 Task: Look for space in Riehen, Switzerland from 4th June, 2023 to 8th June, 2023 for 2 adults in price range Rs.8000 to Rs.16000. Place can be private room with 1  bedroom having 1 bed and 1 bathroom. Property type can be house, flat, guest house, hotel. Booking option can be shelf check-in. Required host language is English.
Action: Mouse moved to (385, 87)
Screenshot: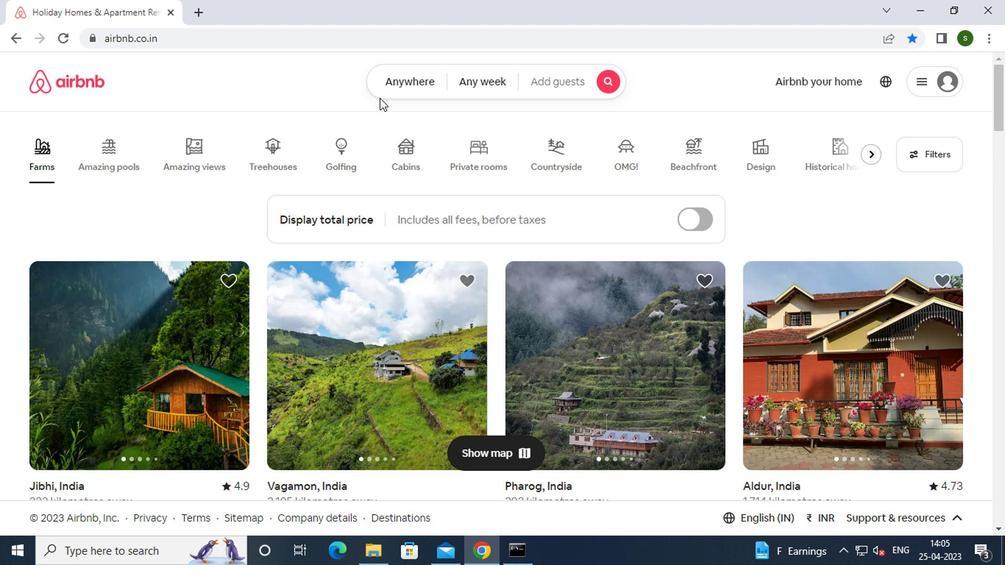 
Action: Mouse pressed left at (385, 87)
Screenshot: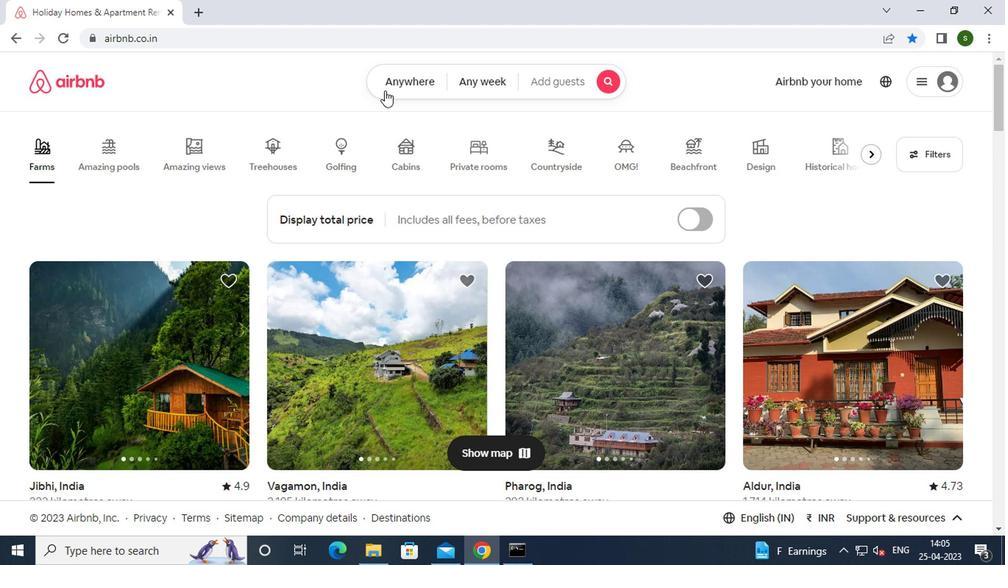 
Action: Mouse moved to (269, 144)
Screenshot: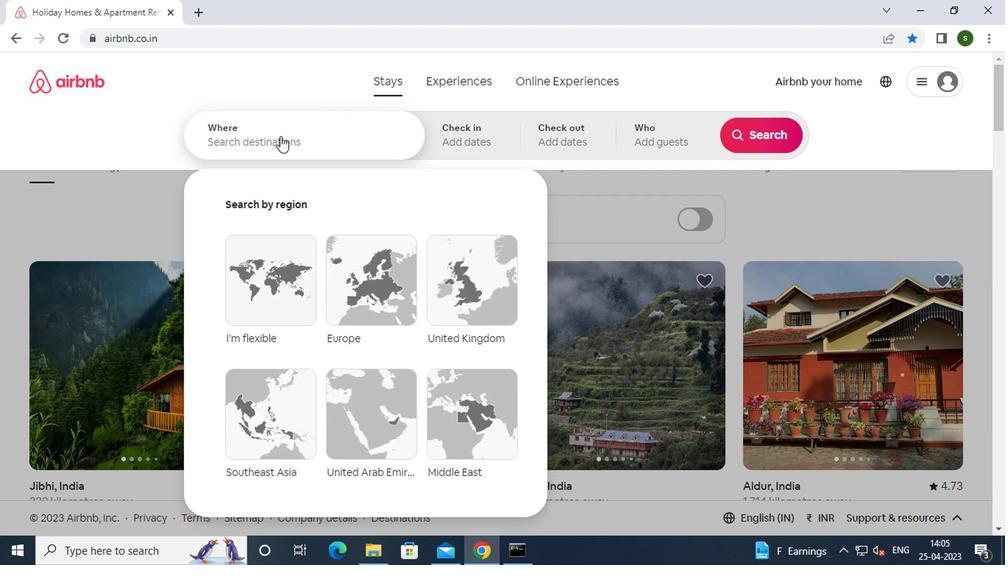 
Action: Mouse pressed left at (269, 144)
Screenshot: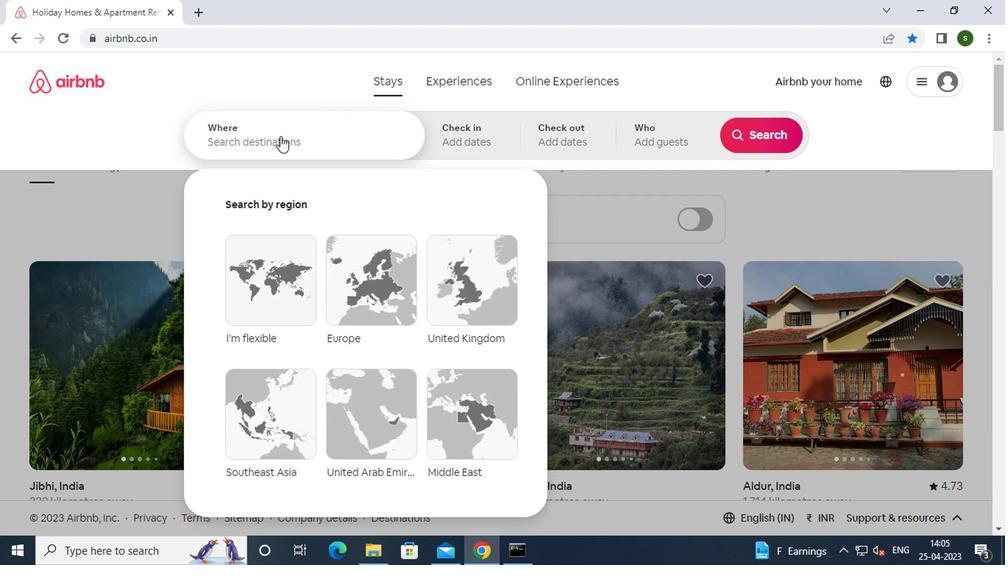 
Action: Key pressed r<Key.caps_lock>iehen,<Key.space><Key.caps_lock>s<Key.caps_lock>witzer
Screenshot: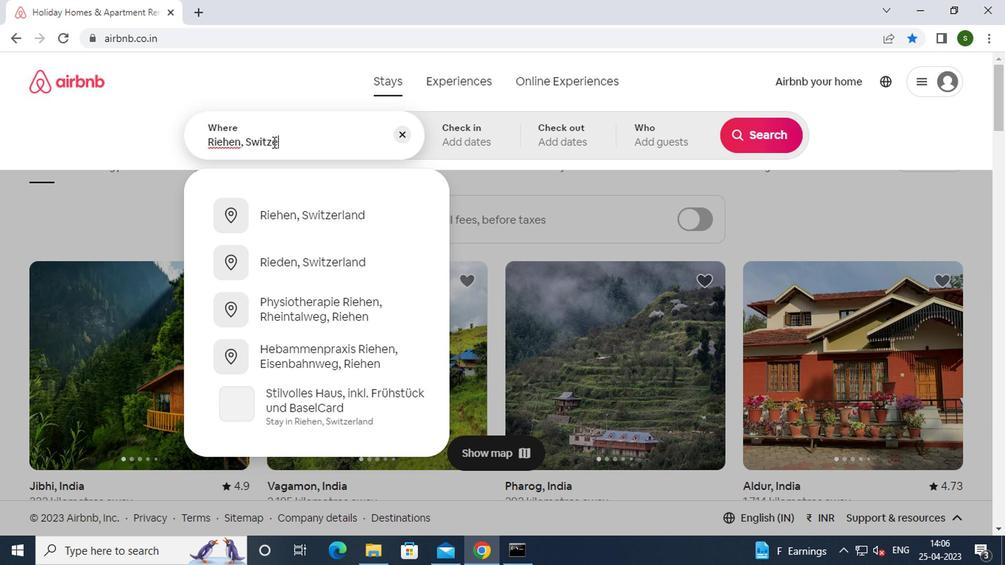 
Action: Mouse moved to (285, 213)
Screenshot: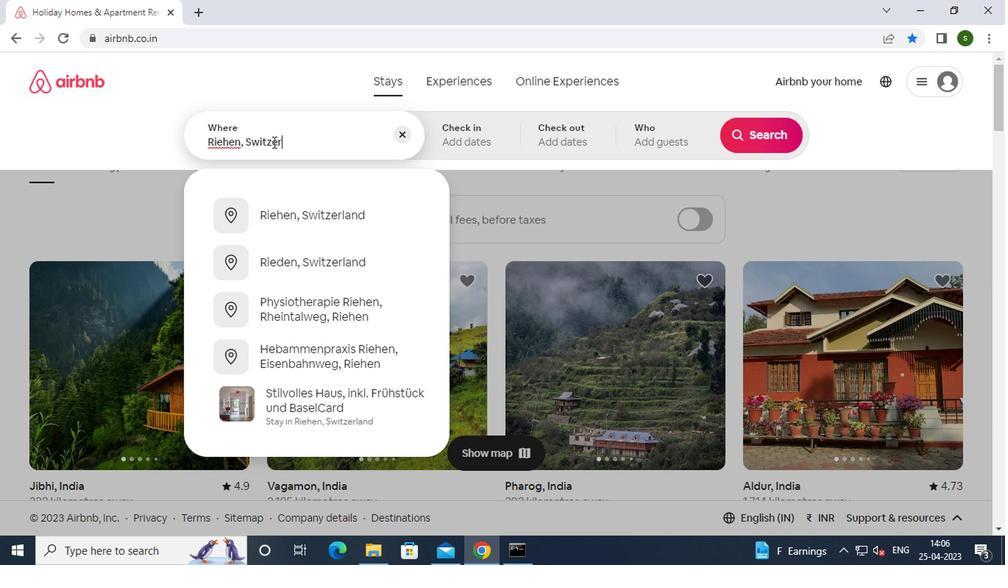 
Action: Mouse pressed left at (285, 213)
Screenshot: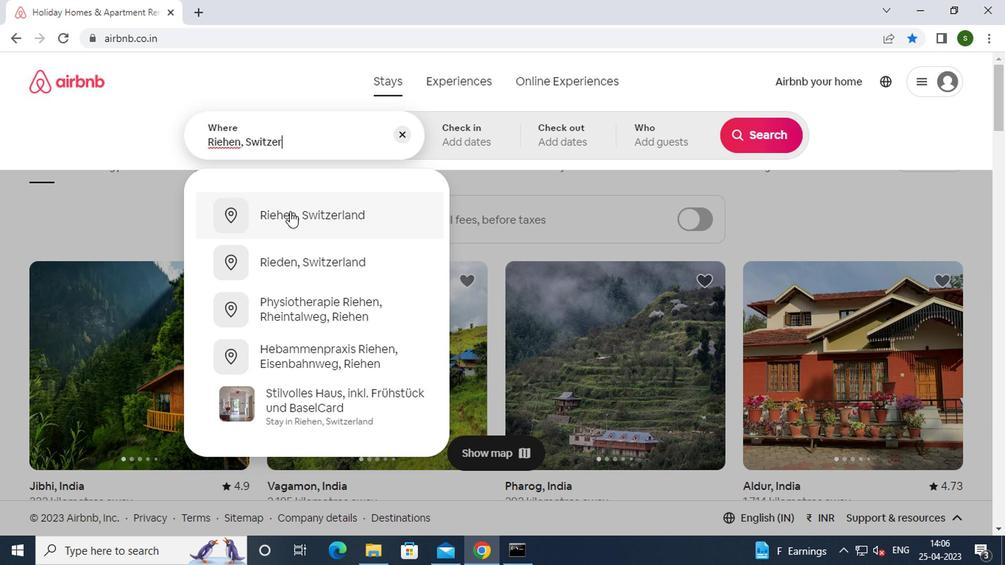 
Action: Mouse moved to (746, 251)
Screenshot: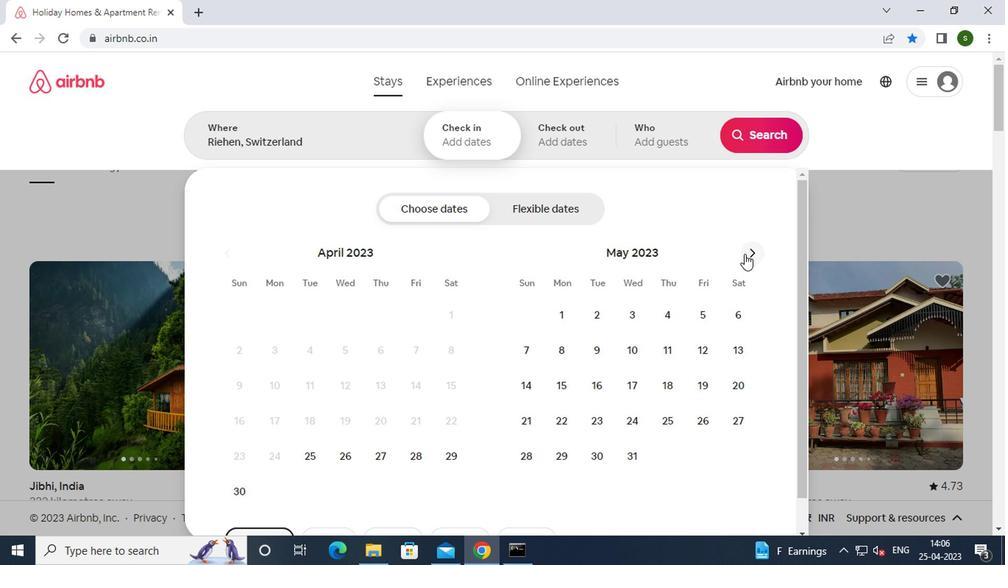 
Action: Mouse pressed left at (746, 251)
Screenshot: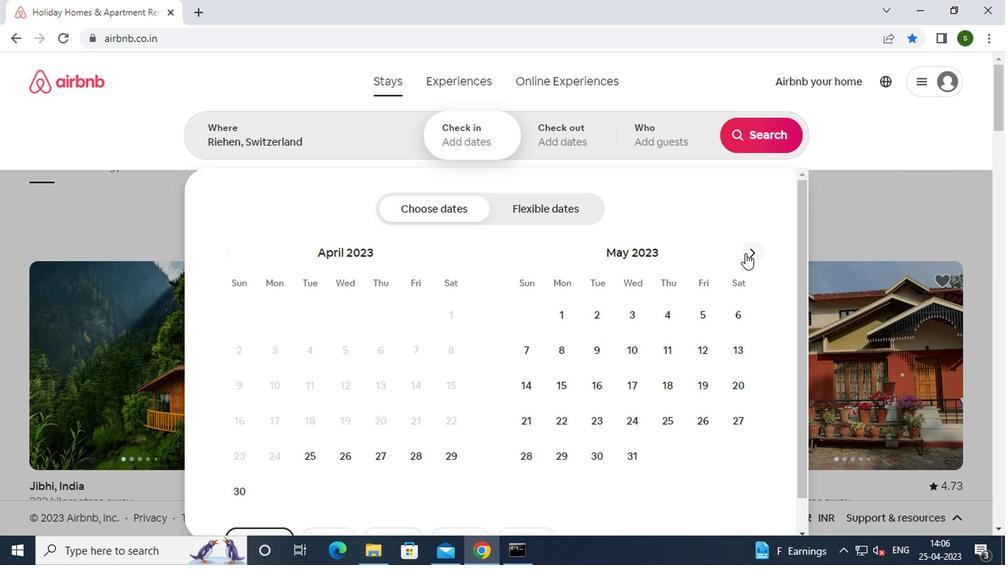 
Action: Mouse moved to (520, 346)
Screenshot: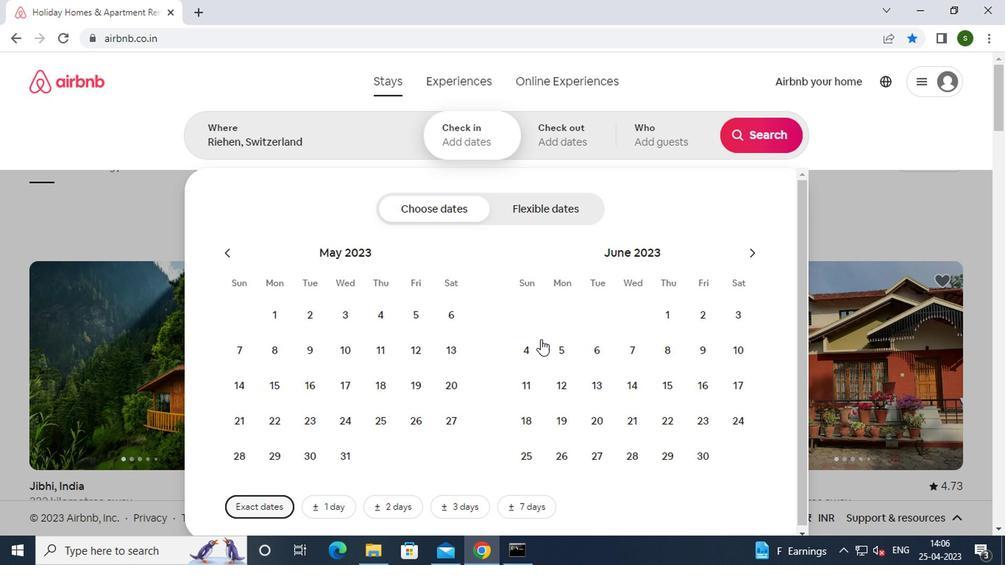
Action: Mouse pressed left at (520, 346)
Screenshot: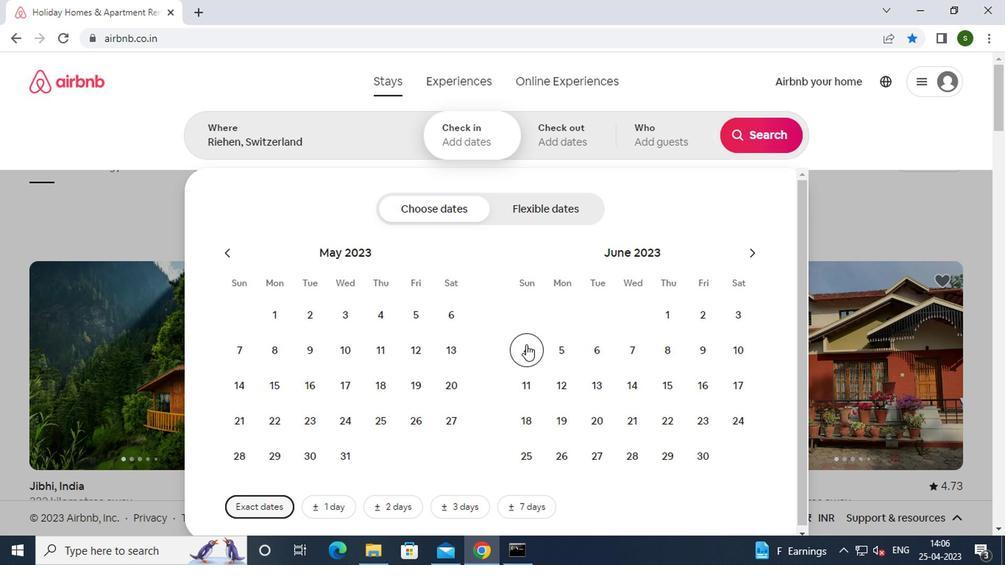 
Action: Mouse moved to (661, 355)
Screenshot: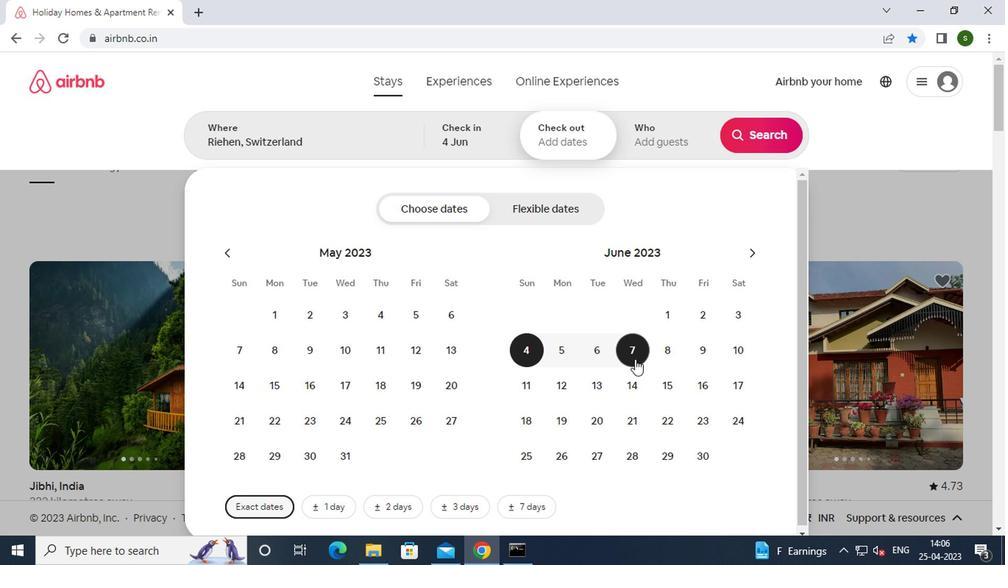 
Action: Mouse pressed left at (661, 355)
Screenshot: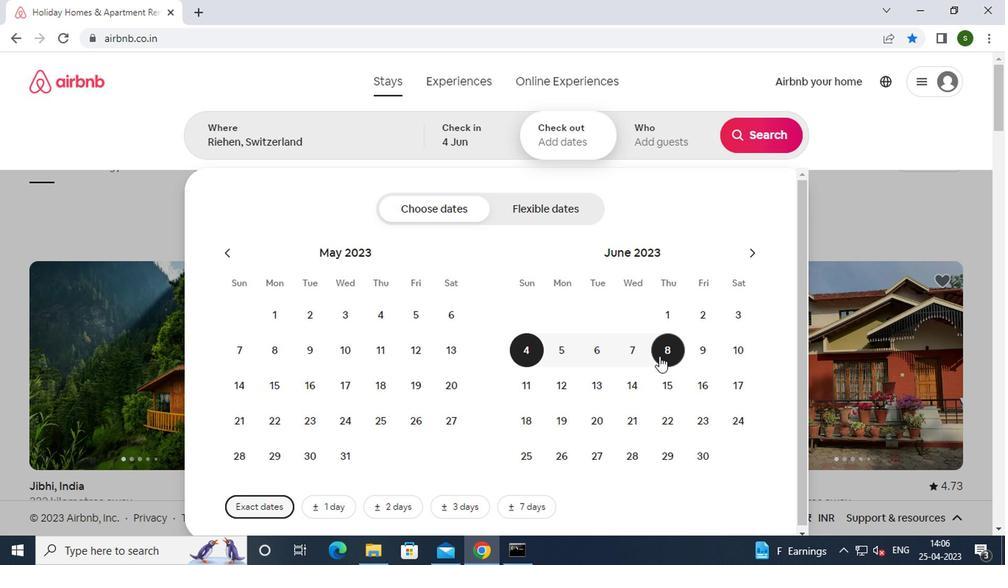 
Action: Mouse moved to (665, 141)
Screenshot: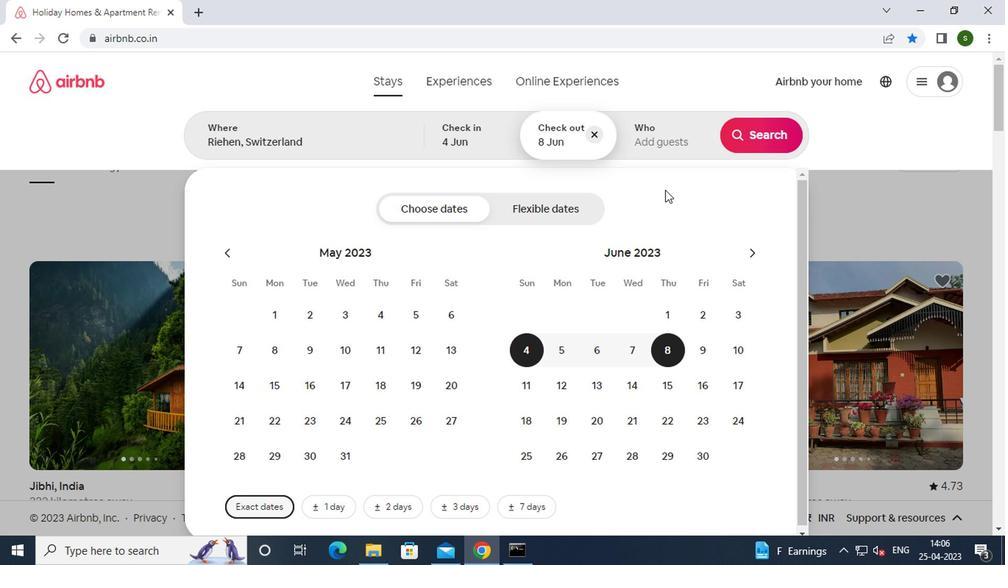 
Action: Mouse pressed left at (665, 141)
Screenshot: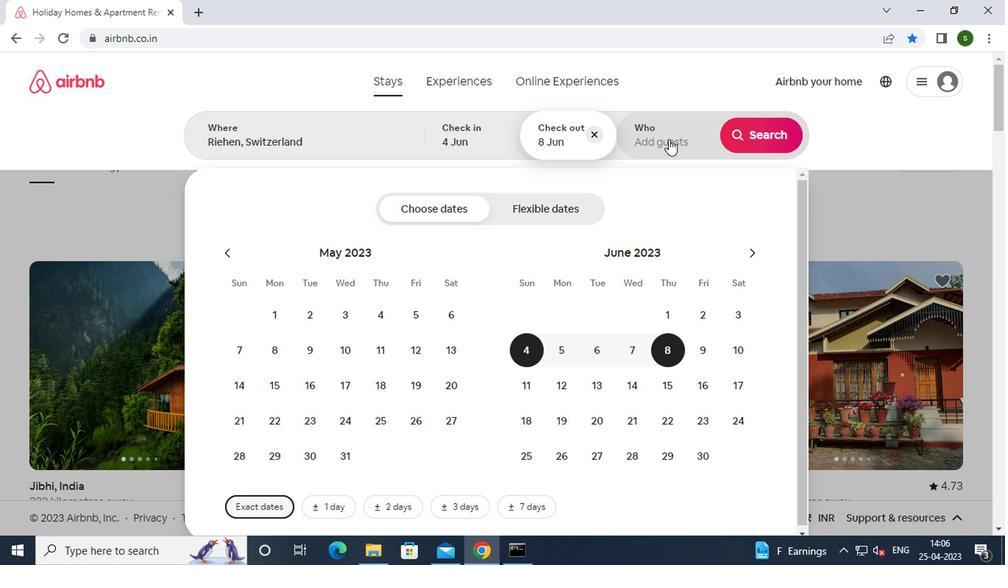 
Action: Mouse moved to (755, 220)
Screenshot: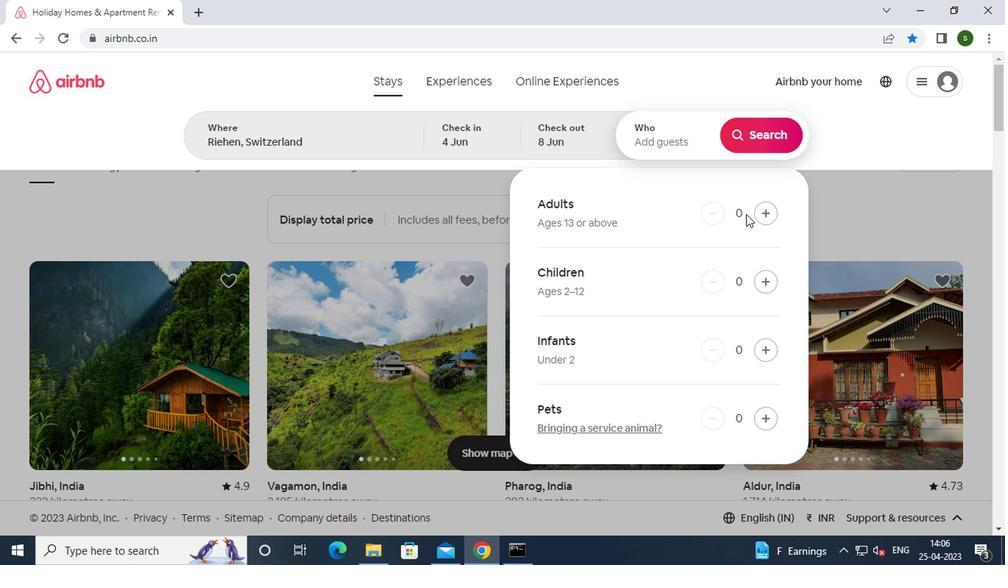 
Action: Mouse pressed left at (755, 220)
Screenshot: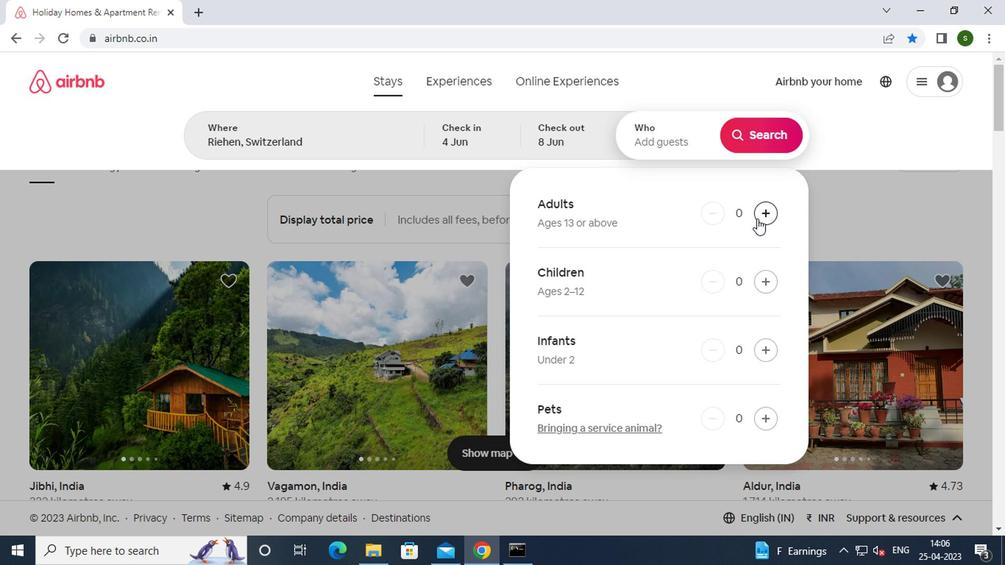 
Action: Mouse pressed left at (755, 220)
Screenshot: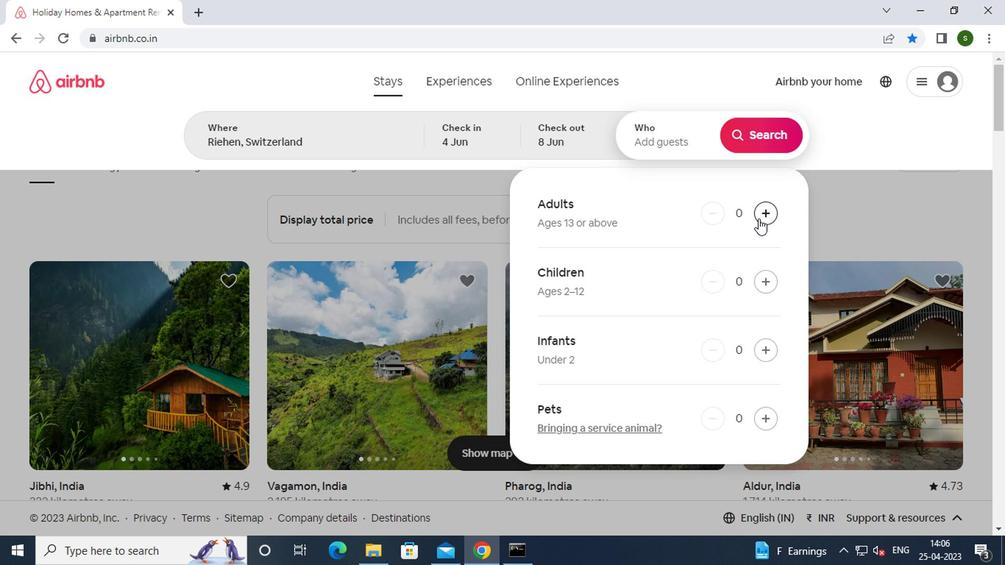 
Action: Mouse moved to (757, 137)
Screenshot: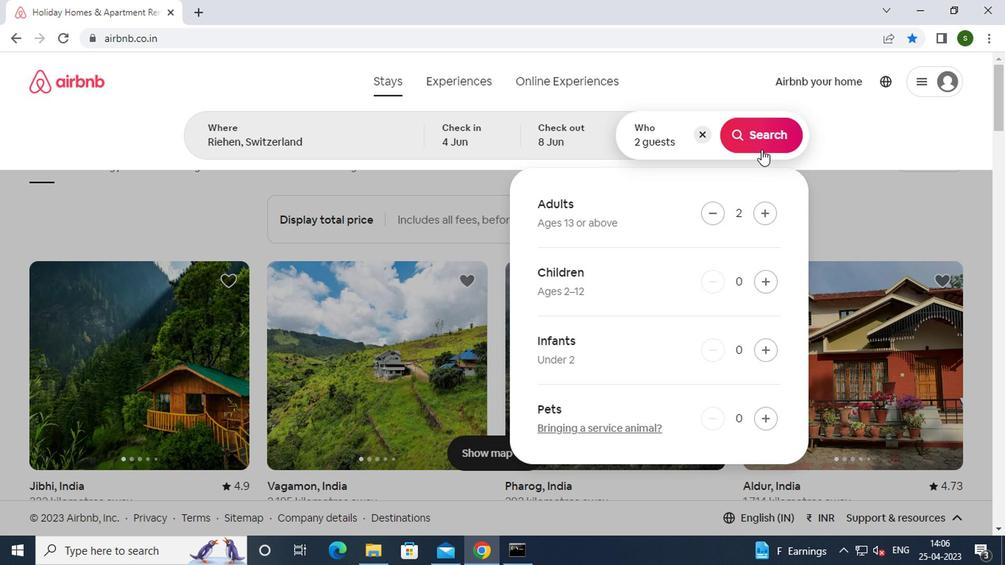 
Action: Mouse pressed left at (757, 137)
Screenshot: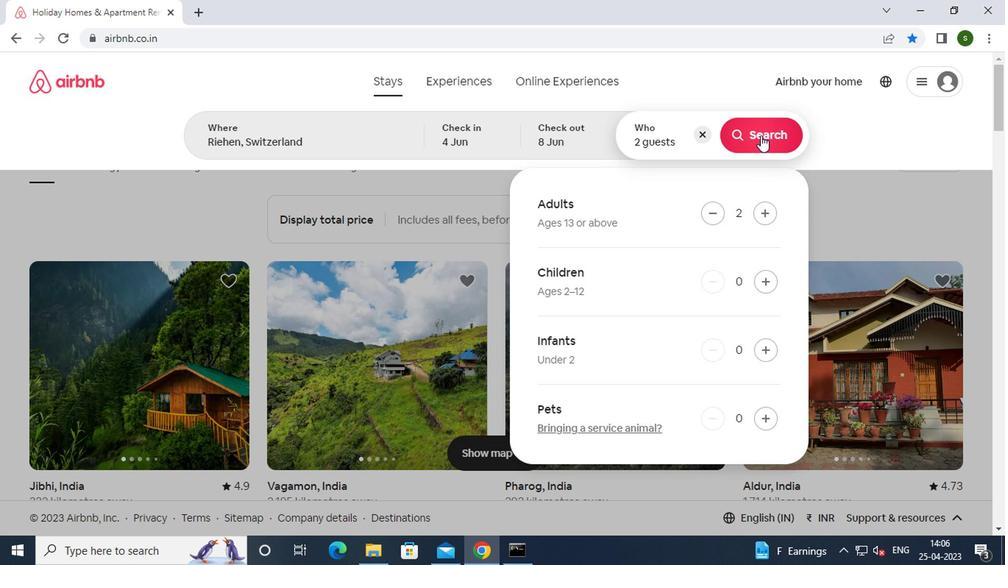 
Action: Mouse moved to (923, 139)
Screenshot: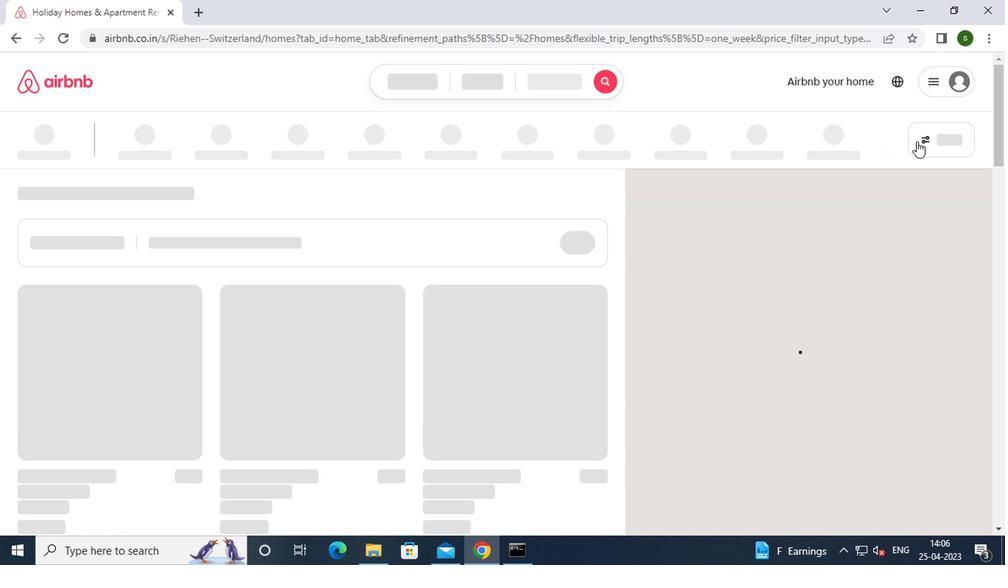 
Action: Mouse pressed left at (923, 139)
Screenshot: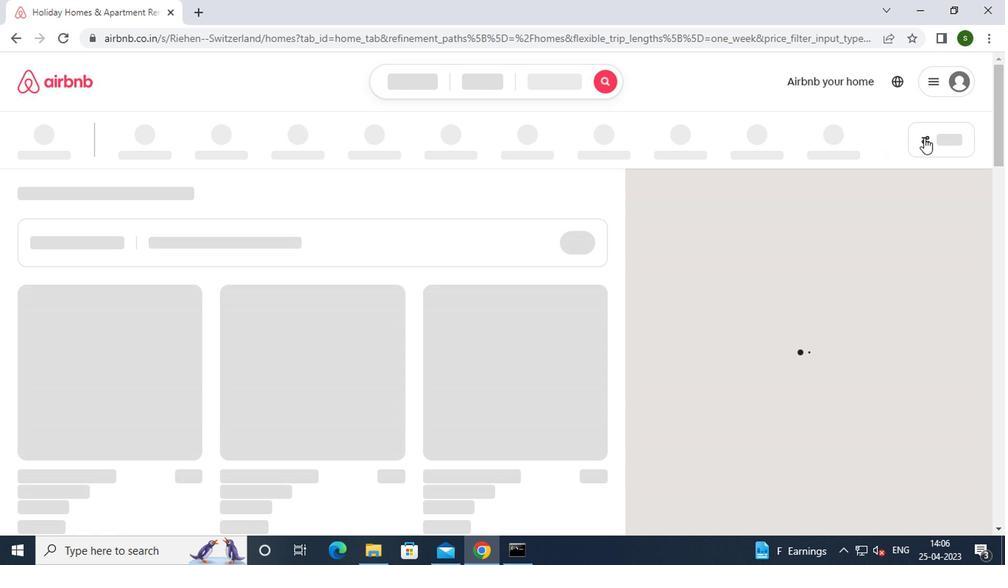
Action: Mouse moved to (438, 333)
Screenshot: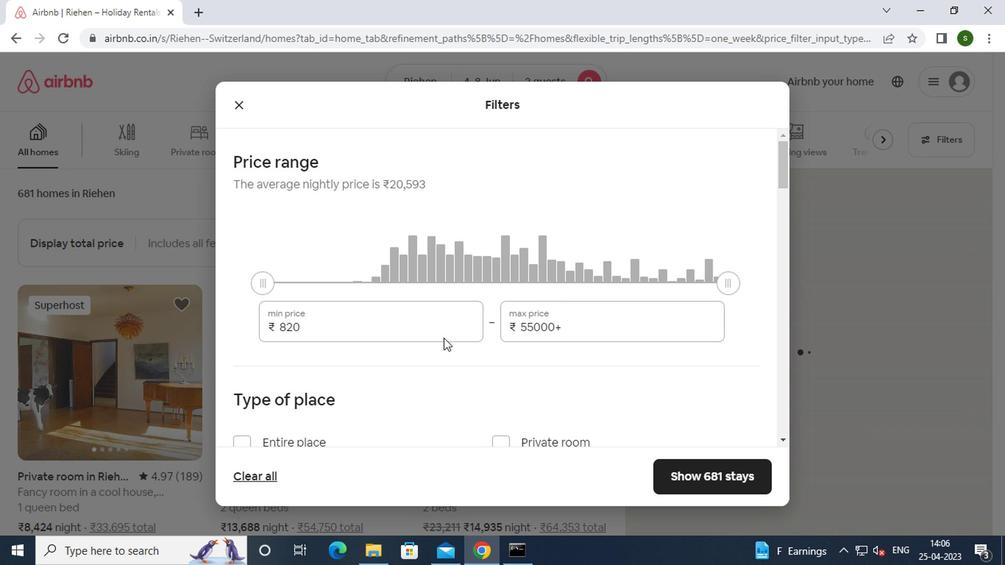 
Action: Mouse pressed left at (438, 333)
Screenshot: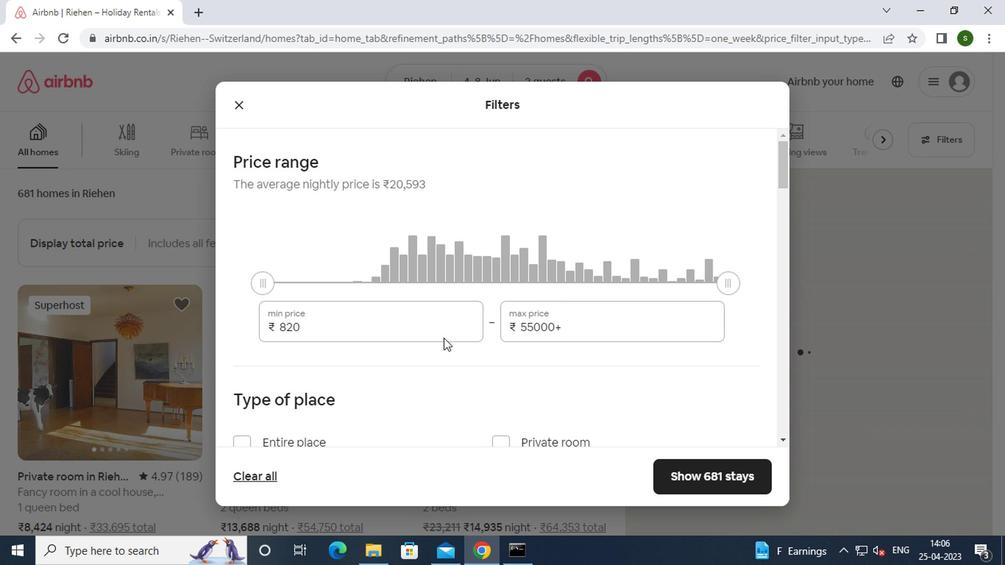 
Action: Key pressed <Key.backspace><Key.backspace><Key.backspace>8000
Screenshot: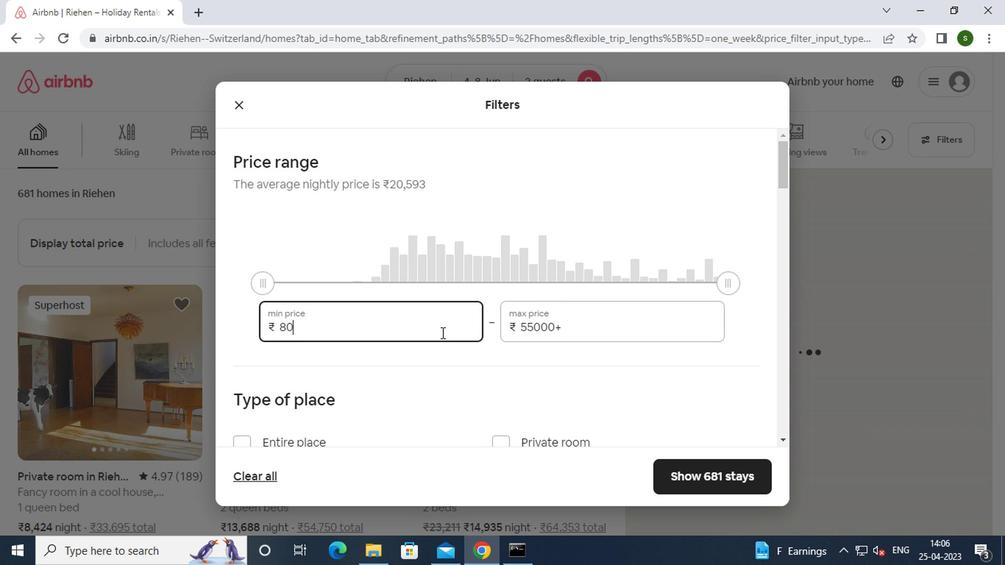 
Action: Mouse moved to (596, 320)
Screenshot: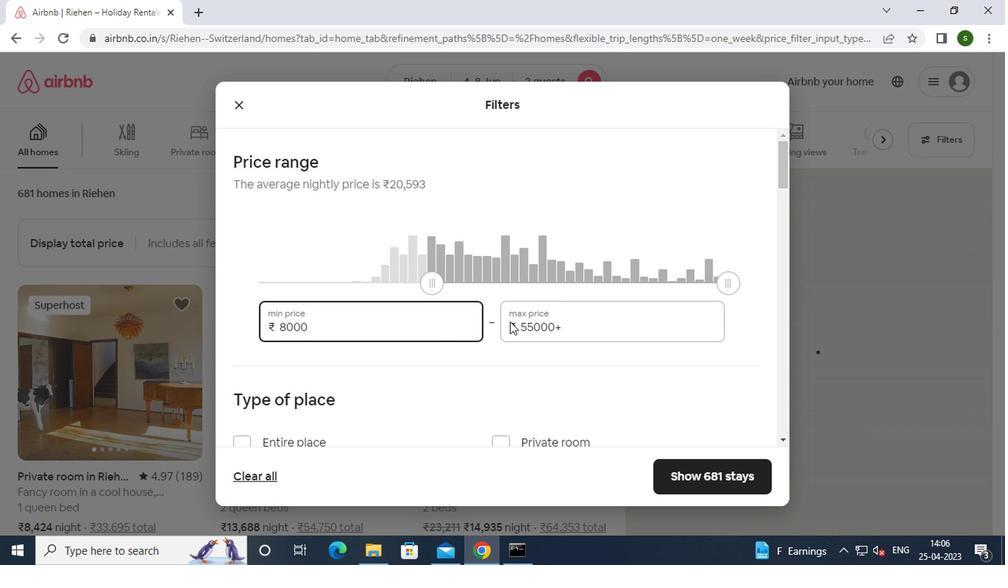 
Action: Mouse pressed left at (596, 320)
Screenshot: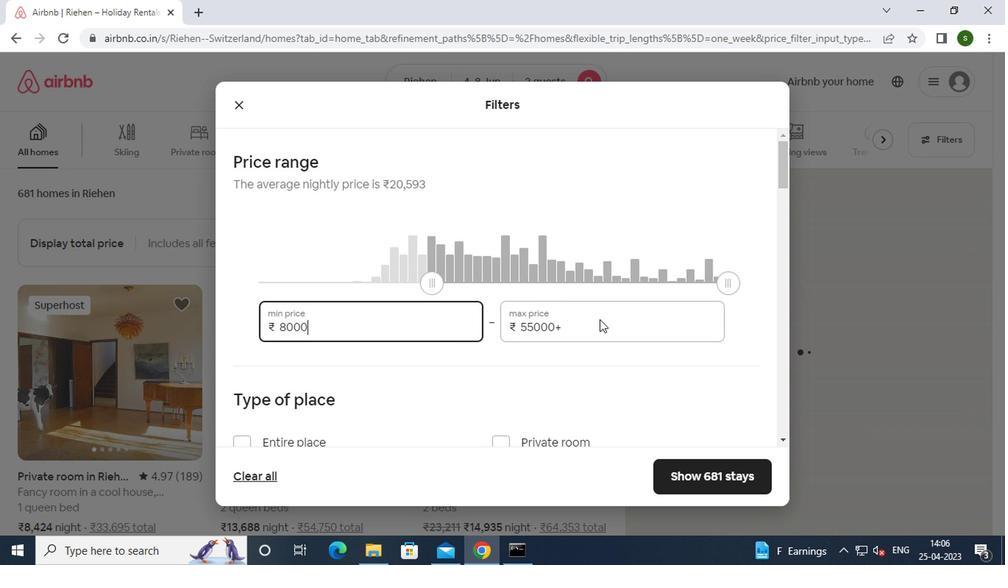 
Action: Mouse moved to (574, 324)
Screenshot: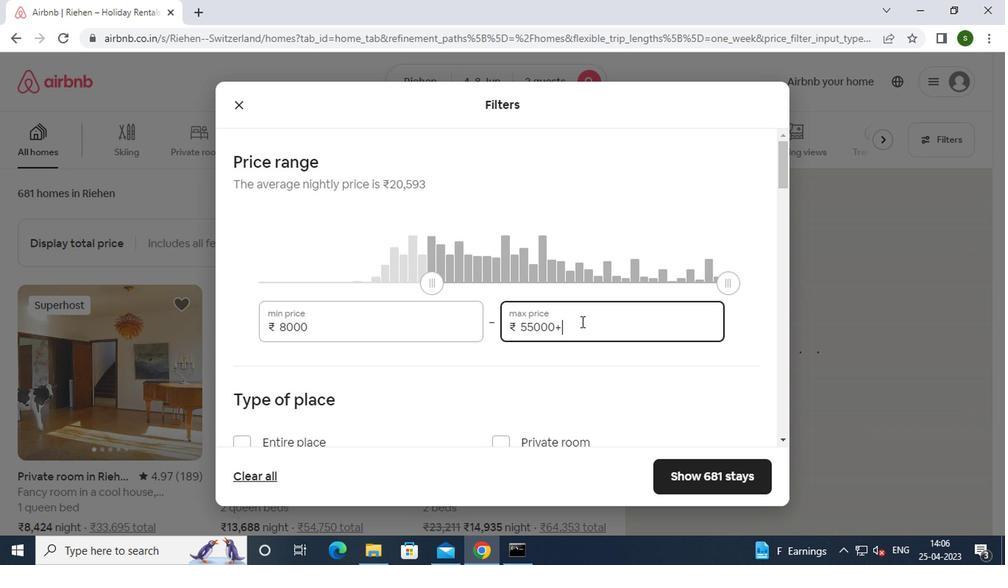 
Action: Key pressed <Key.backspace><Key.backspace><Key.backspace><Key.backspace><Key.backspace><Key.backspace><Key.backspace><Key.backspace><Key.backspace><Key.backspace><Key.backspace>16000
Screenshot: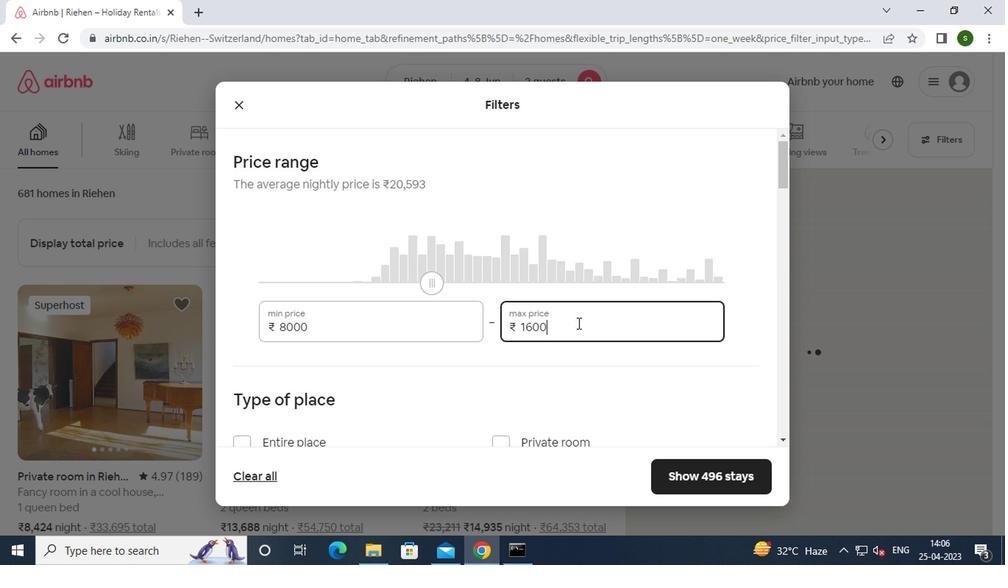 
Action: Mouse moved to (454, 352)
Screenshot: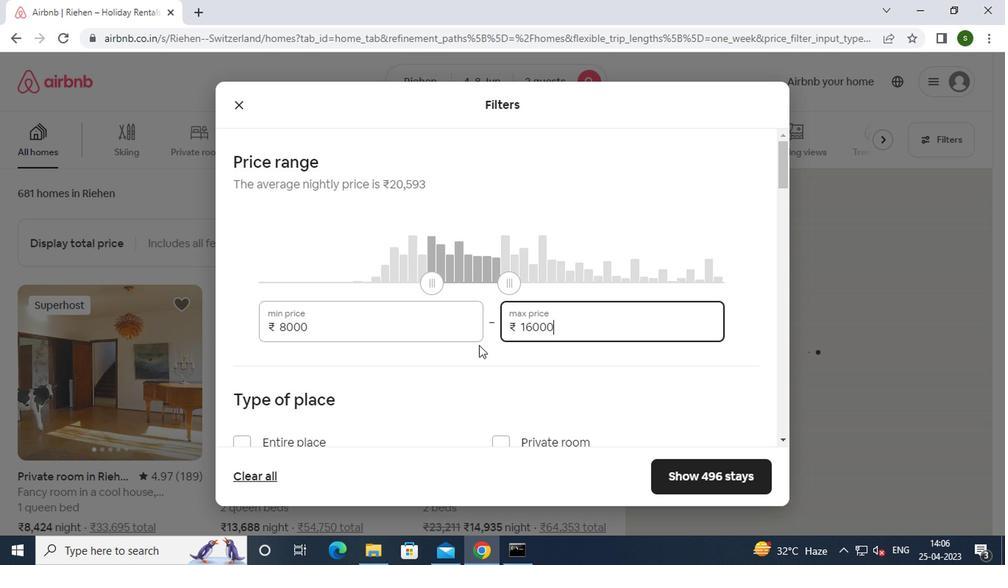 
Action: Mouse scrolled (454, 352) with delta (0, 0)
Screenshot: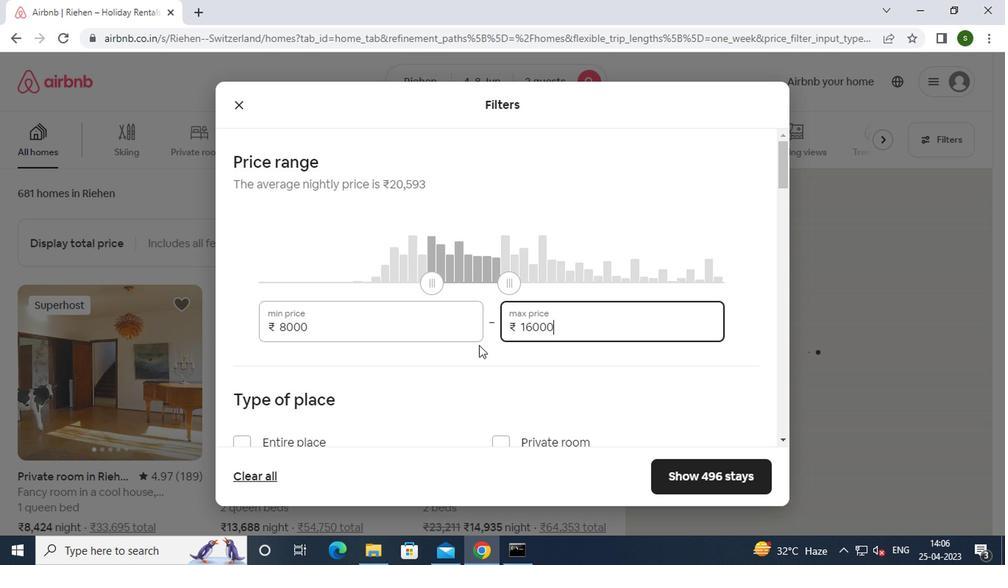
Action: Mouse scrolled (454, 352) with delta (0, 0)
Screenshot: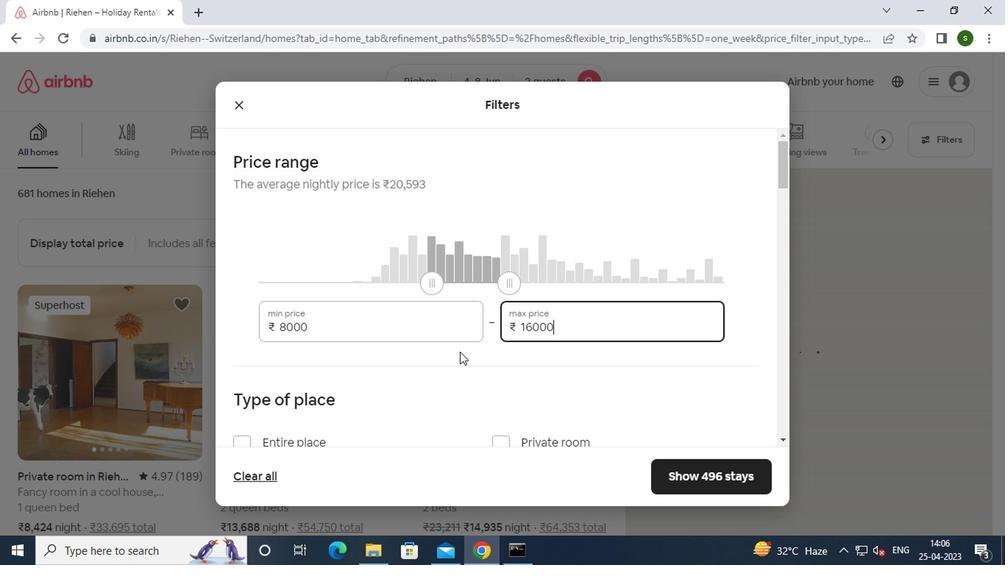 
Action: Mouse moved to (501, 297)
Screenshot: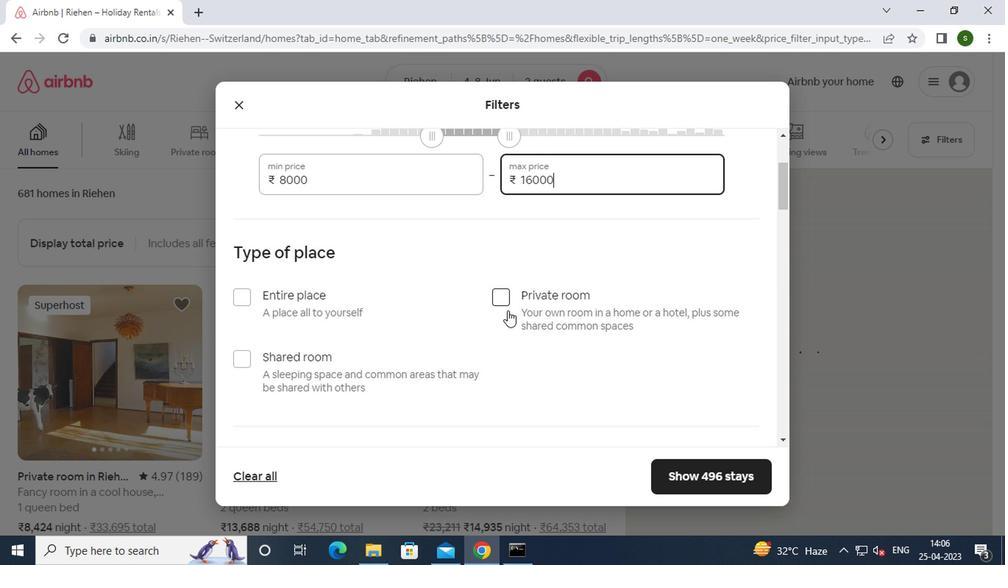 
Action: Mouse pressed left at (501, 297)
Screenshot: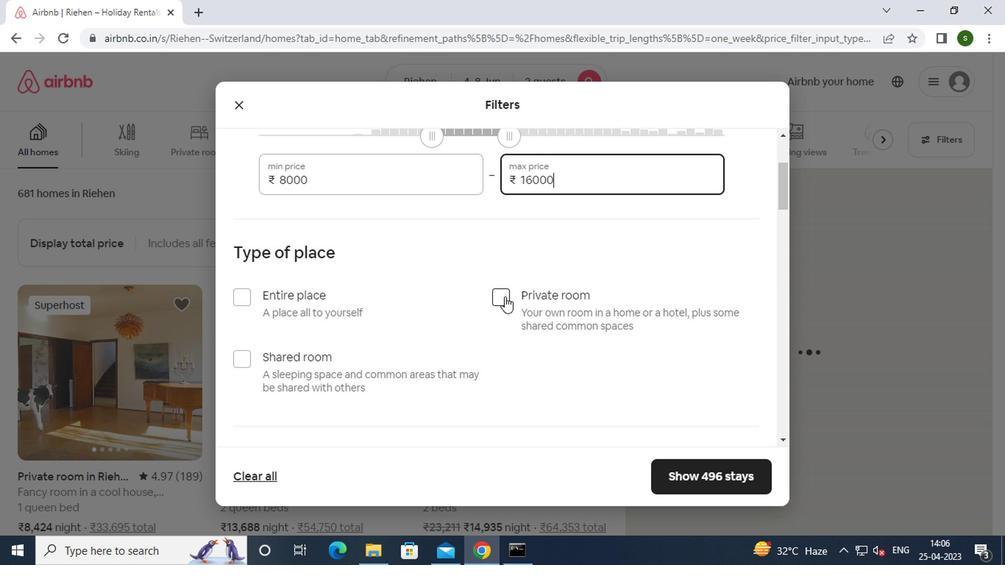 
Action: Mouse moved to (431, 300)
Screenshot: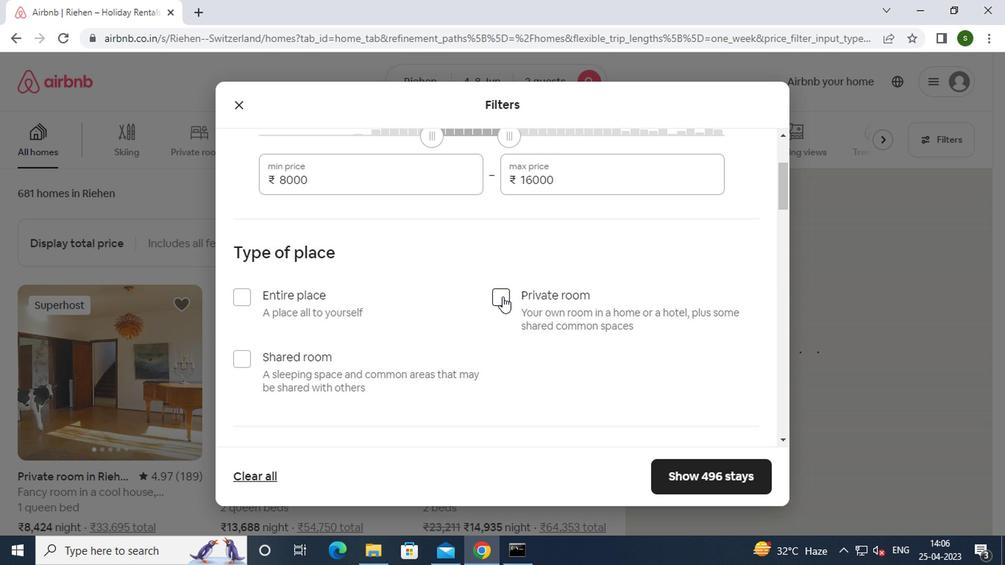 
Action: Mouse scrolled (431, 300) with delta (0, 0)
Screenshot: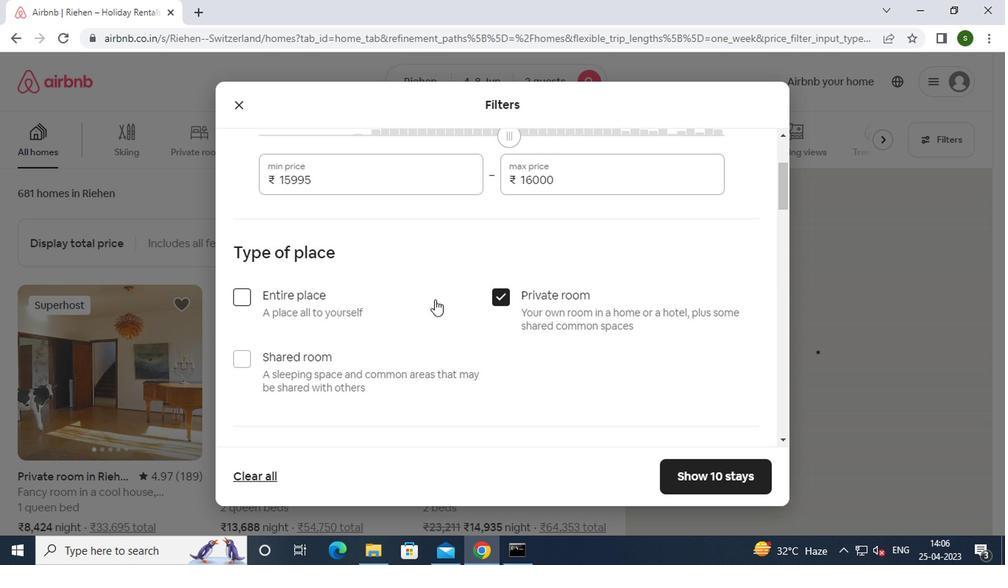
Action: Mouse scrolled (431, 300) with delta (0, 0)
Screenshot: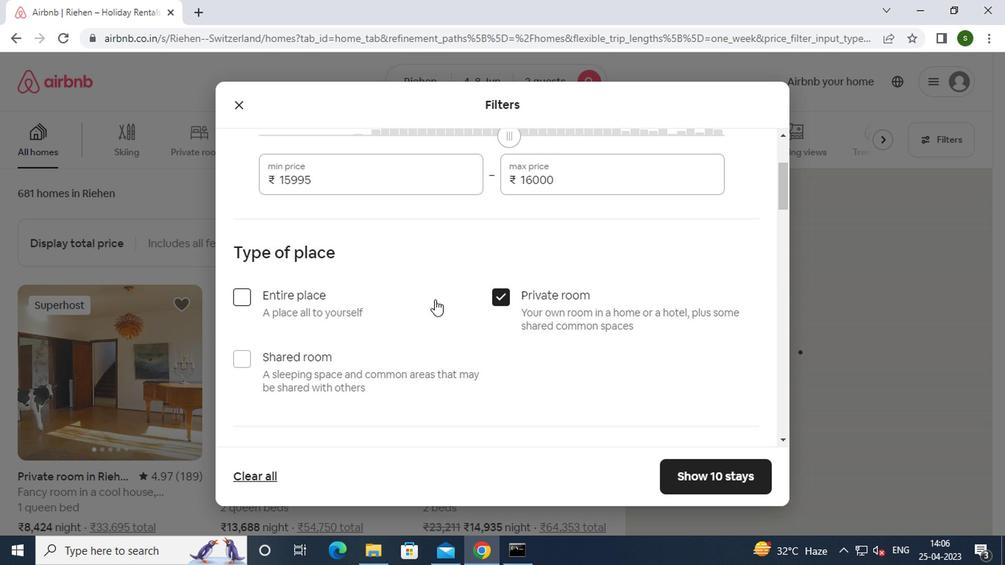 
Action: Mouse scrolled (431, 300) with delta (0, 0)
Screenshot: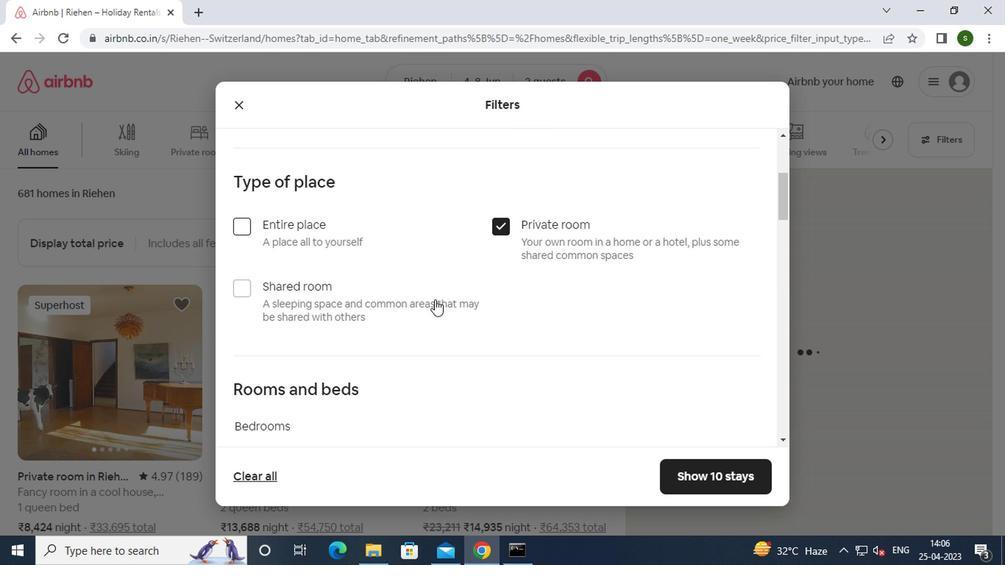 
Action: Mouse moved to (302, 317)
Screenshot: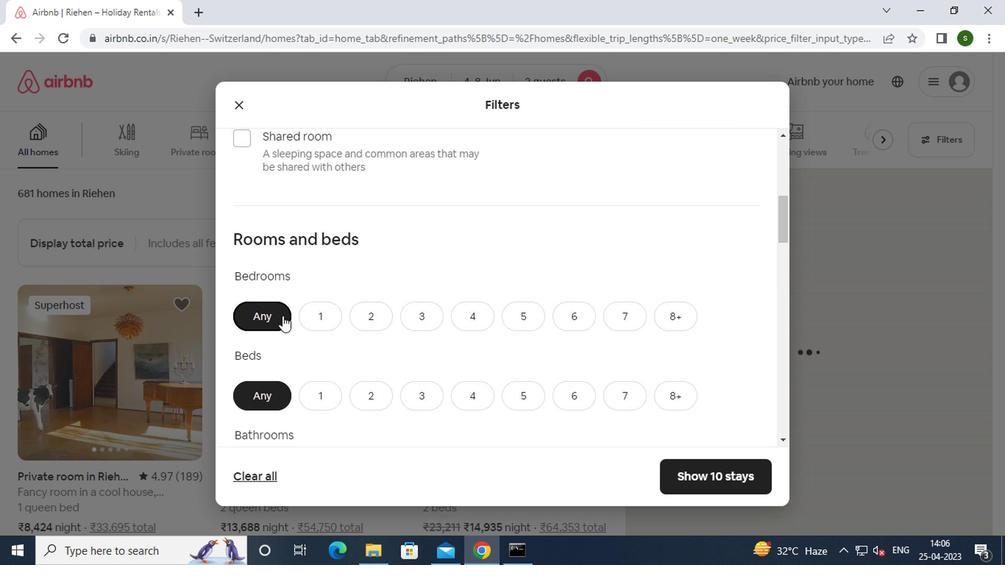 
Action: Mouse pressed left at (302, 317)
Screenshot: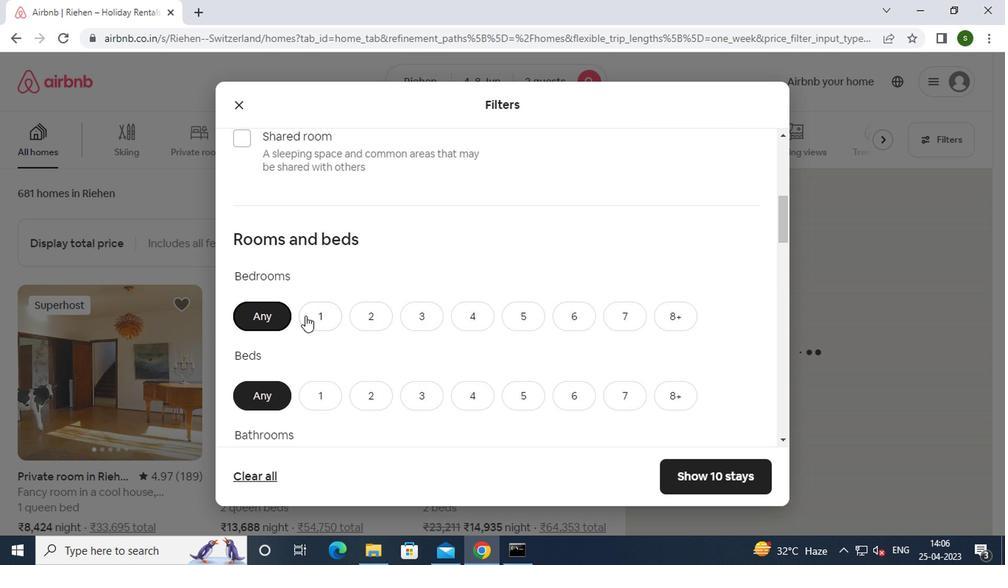 
Action: Mouse moved to (327, 401)
Screenshot: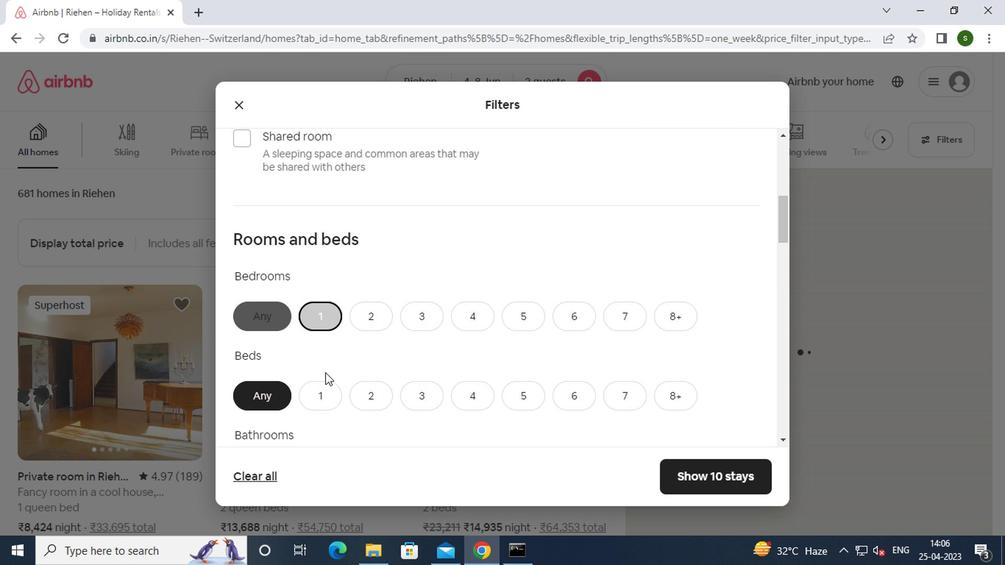 
Action: Mouse pressed left at (327, 401)
Screenshot: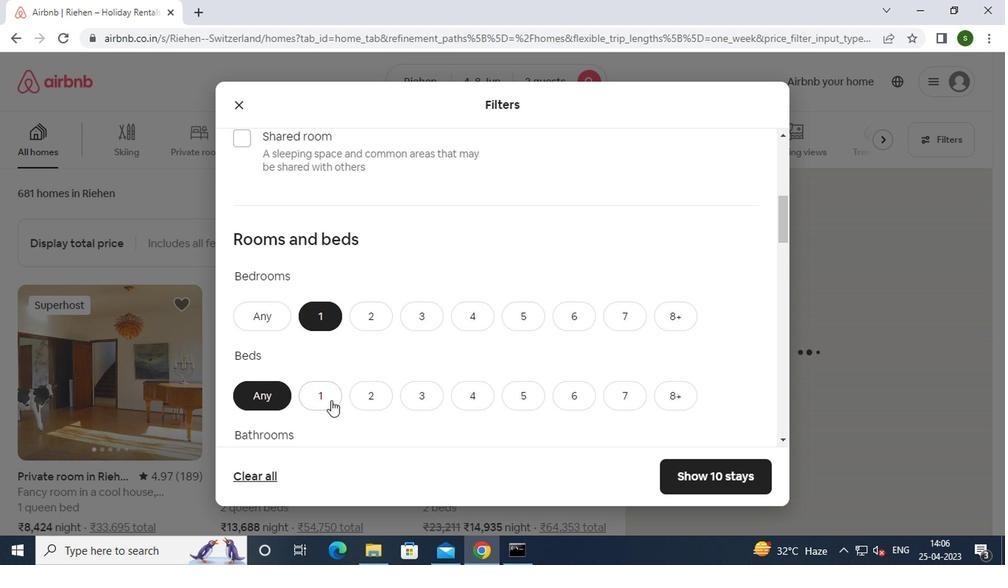 
Action: Mouse moved to (352, 342)
Screenshot: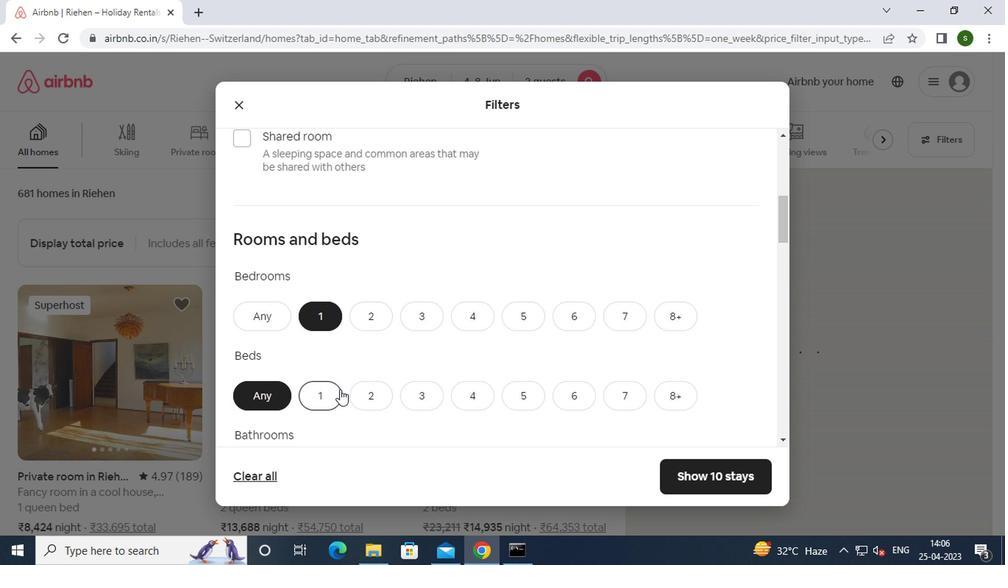 
Action: Mouse scrolled (352, 341) with delta (0, -1)
Screenshot: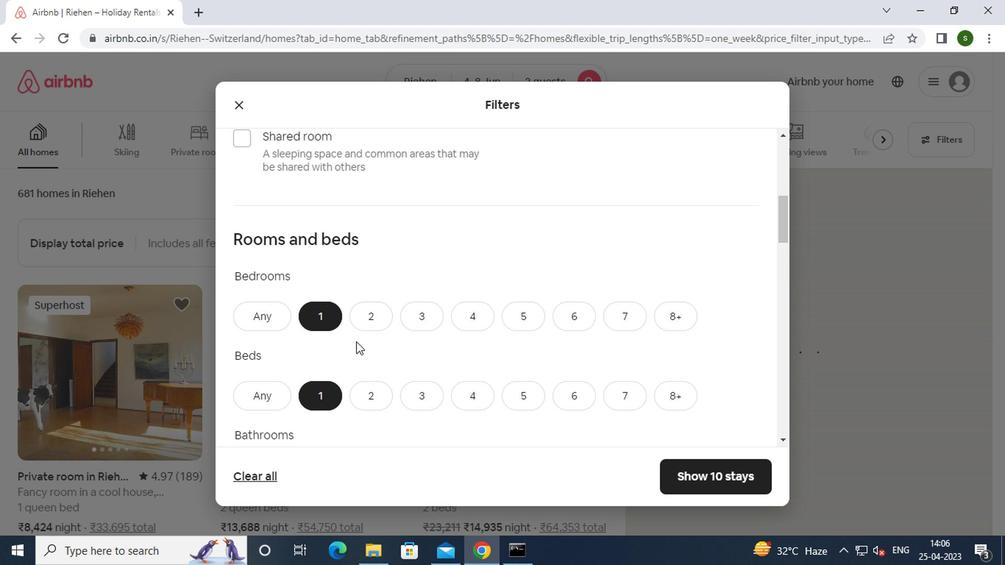 
Action: Mouse scrolled (352, 341) with delta (0, -1)
Screenshot: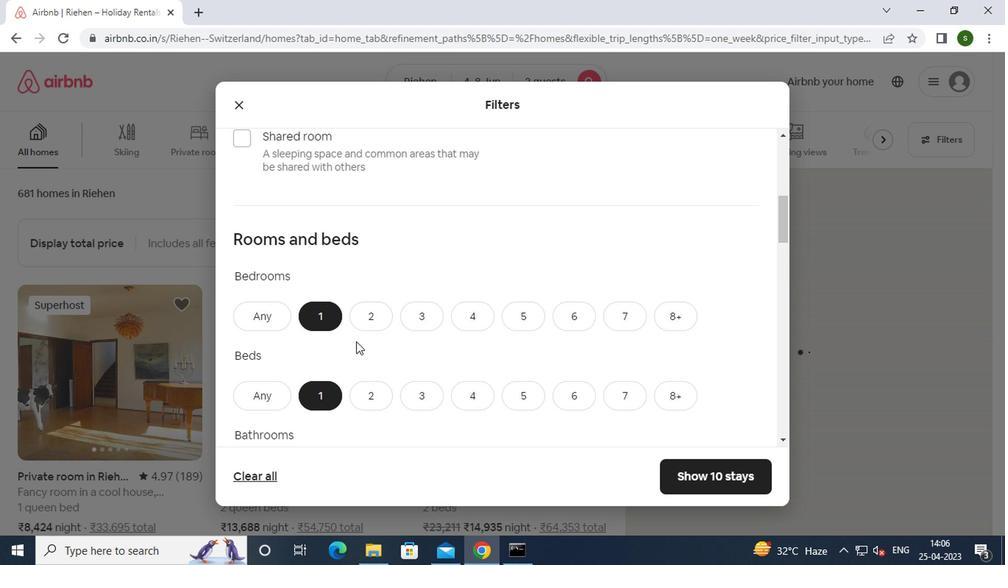 
Action: Mouse scrolled (352, 341) with delta (0, -1)
Screenshot: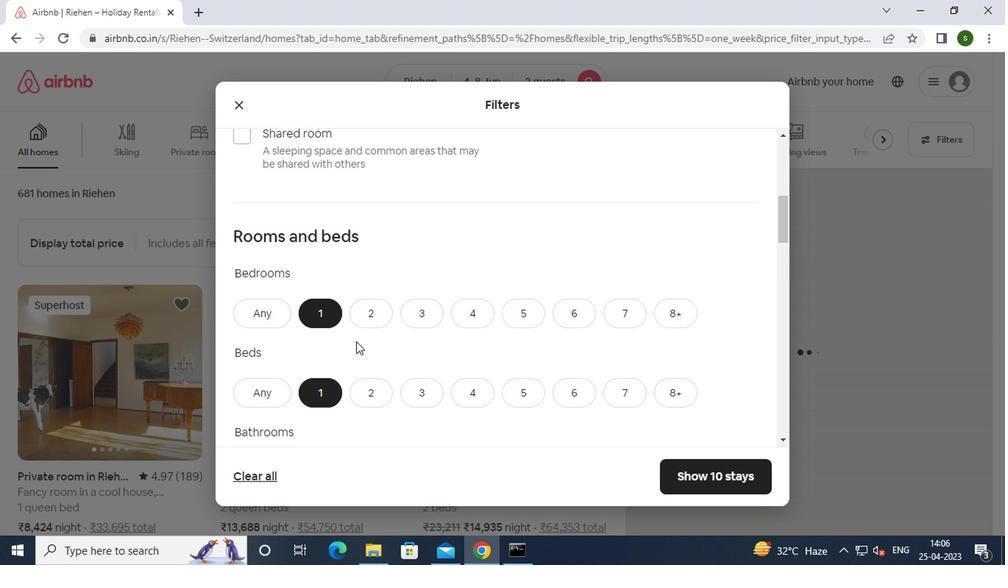 
Action: Mouse moved to (328, 261)
Screenshot: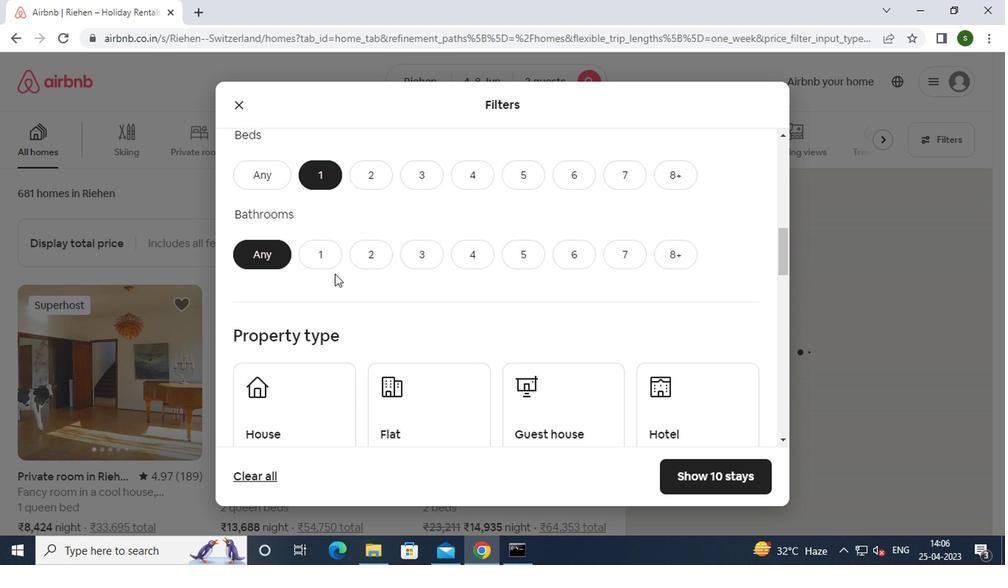 
Action: Mouse pressed left at (328, 261)
Screenshot: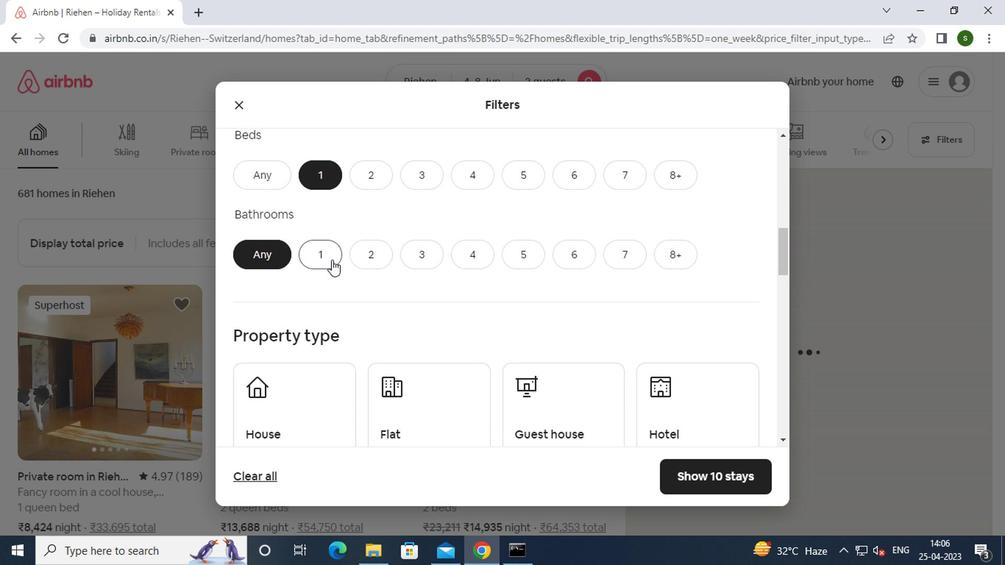 
Action: Mouse moved to (326, 261)
Screenshot: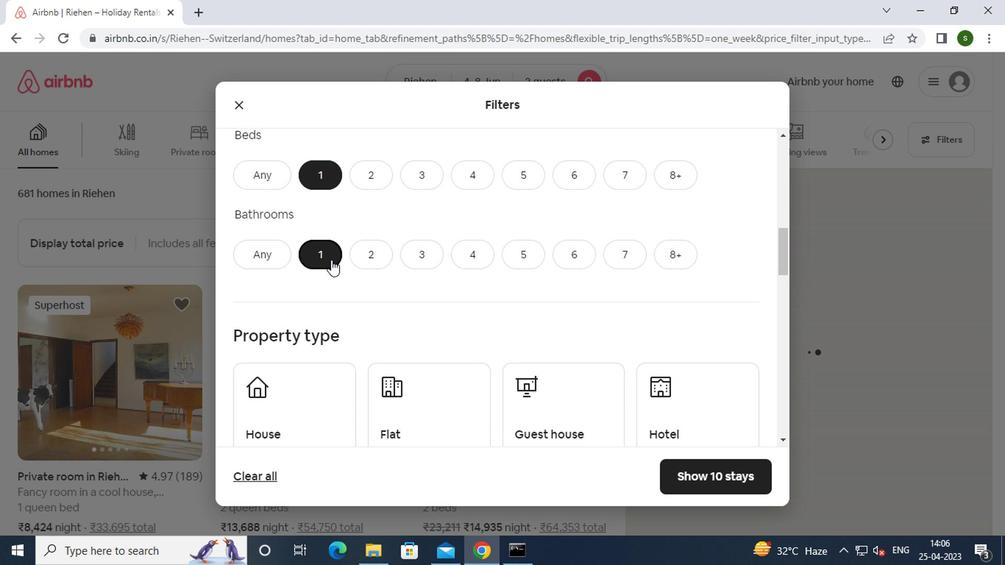 
Action: Mouse scrolled (326, 260) with delta (0, 0)
Screenshot: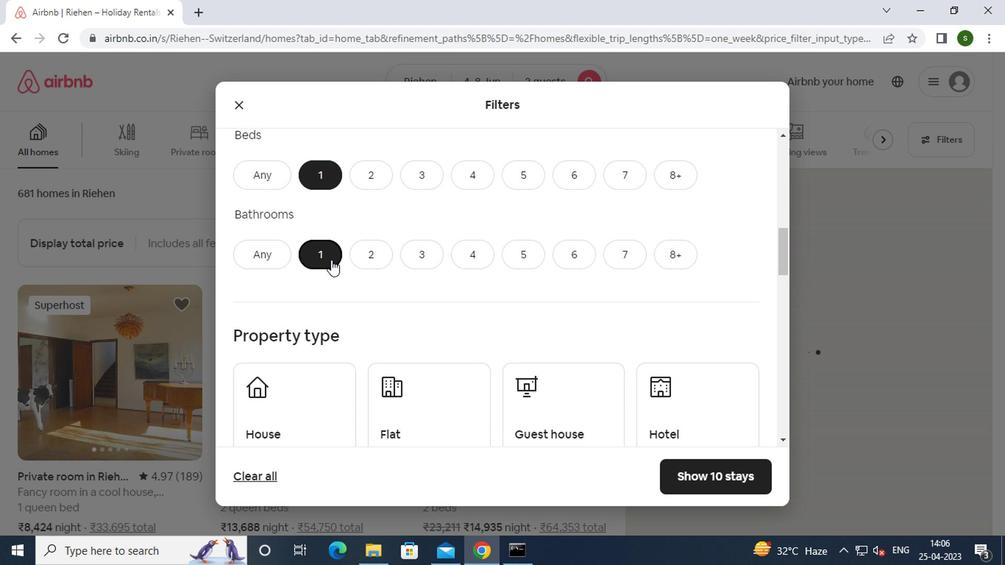 
Action: Mouse moved to (404, 347)
Screenshot: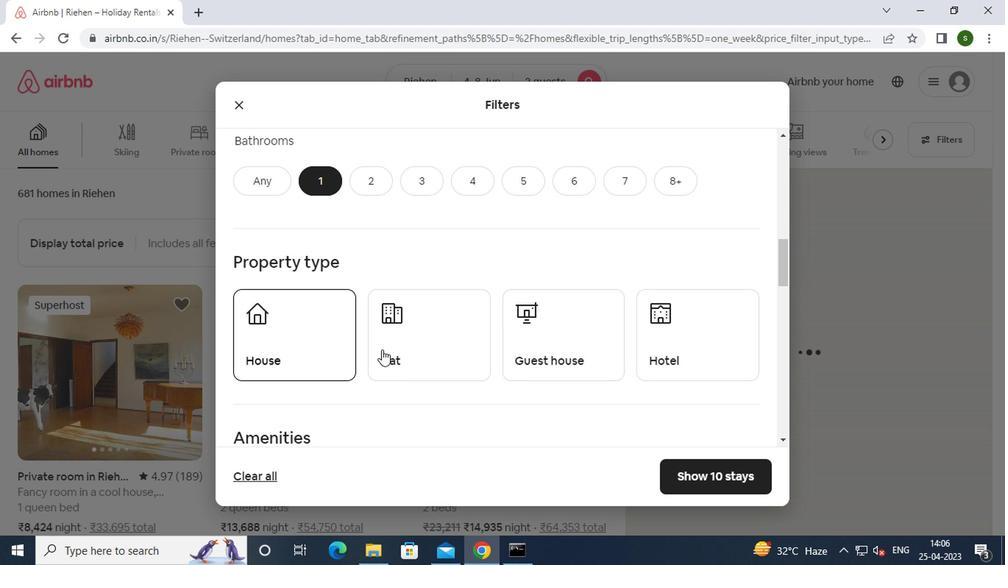 
Action: Mouse pressed left at (404, 347)
Screenshot: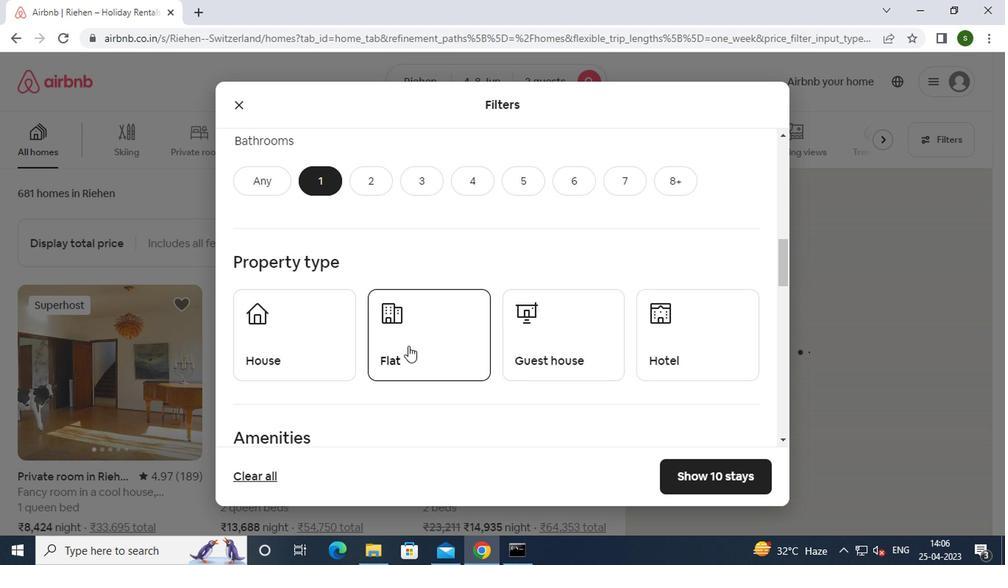 
Action: Mouse moved to (305, 363)
Screenshot: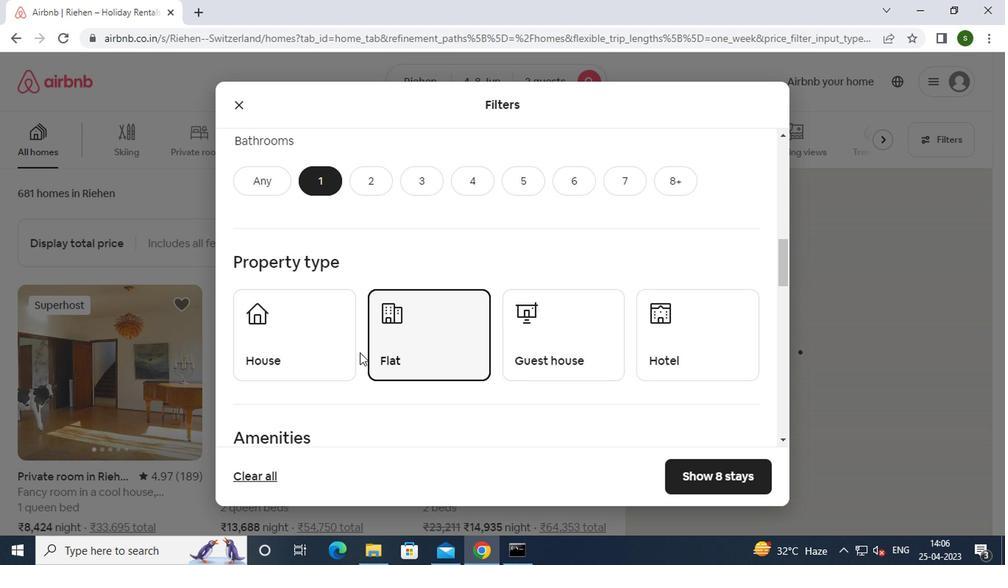 
Action: Mouse pressed left at (305, 363)
Screenshot: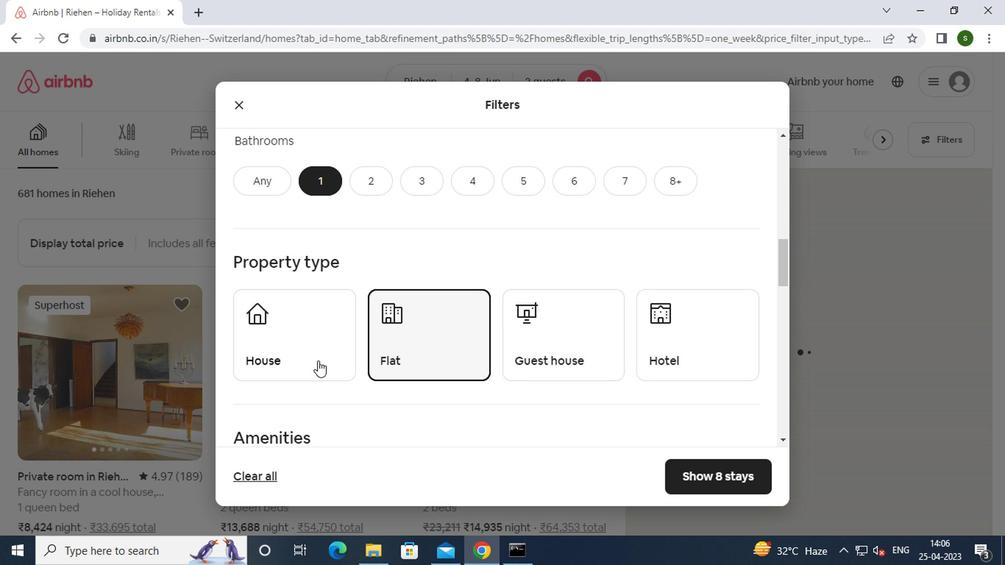
Action: Mouse moved to (525, 350)
Screenshot: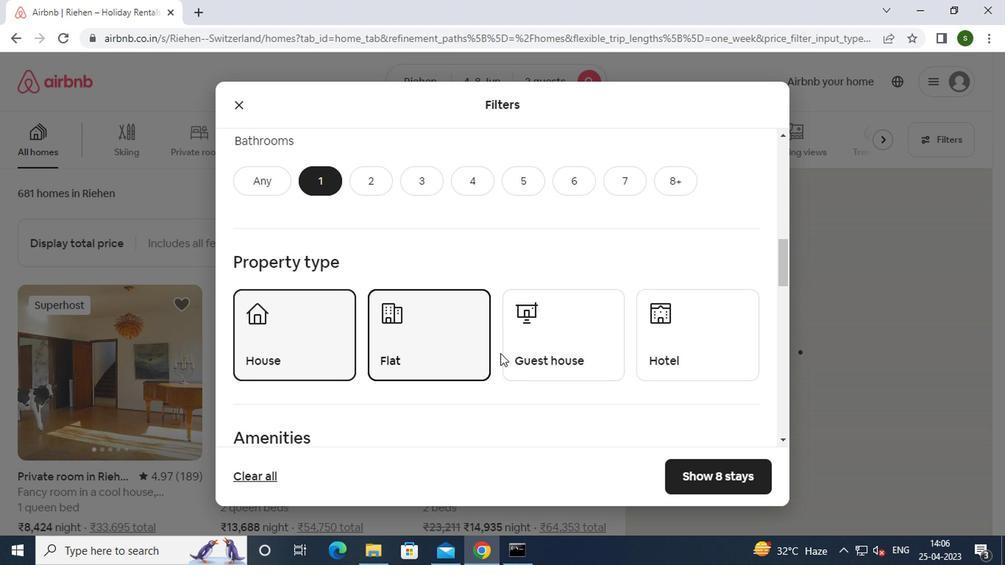 
Action: Mouse pressed left at (525, 350)
Screenshot: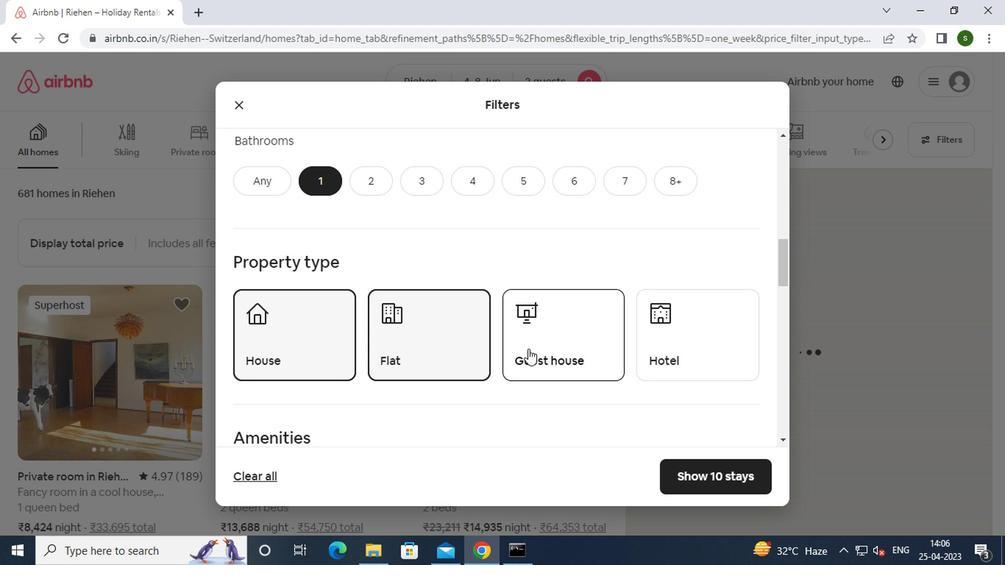 
Action: Mouse moved to (704, 339)
Screenshot: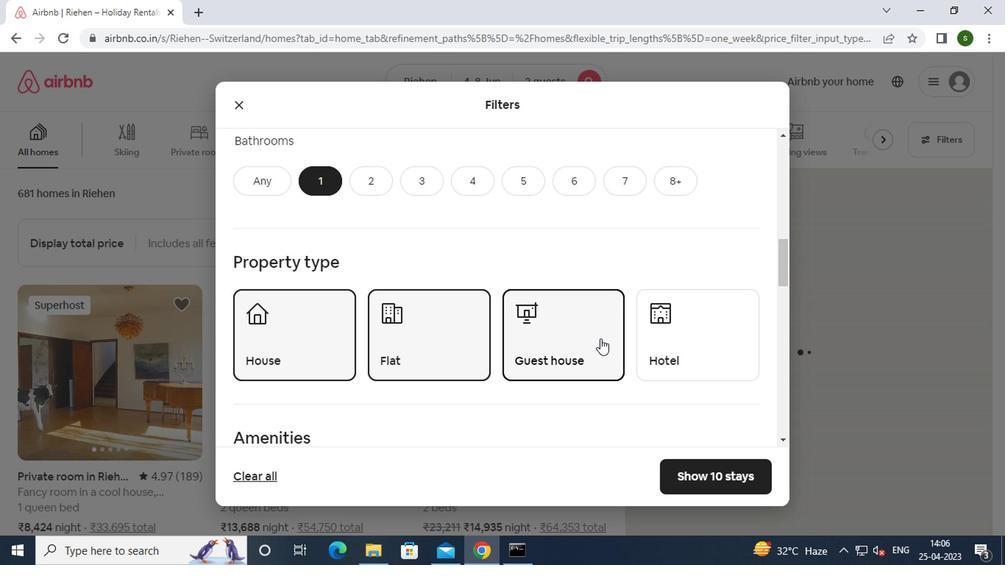 
Action: Mouse pressed left at (704, 339)
Screenshot: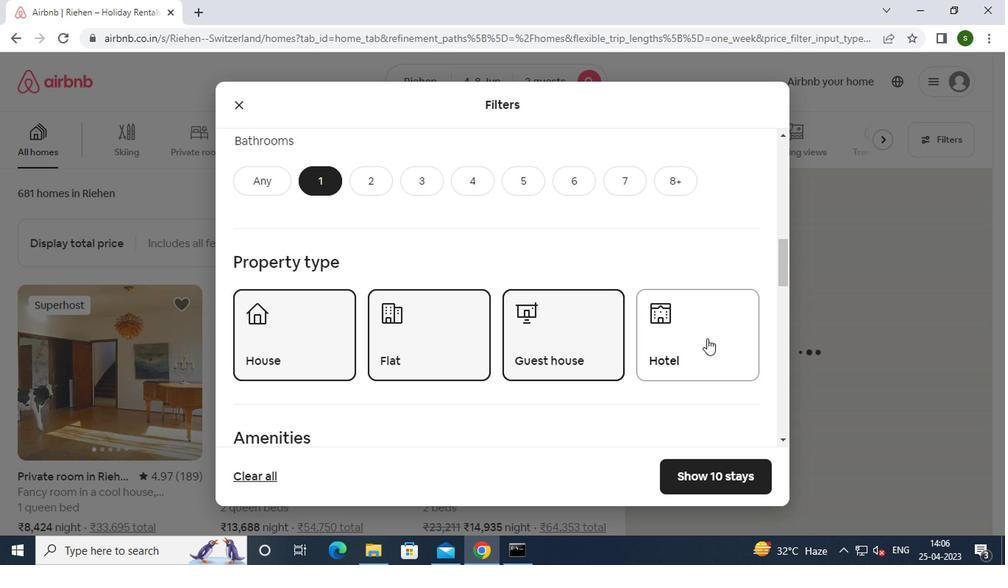 
Action: Mouse moved to (521, 322)
Screenshot: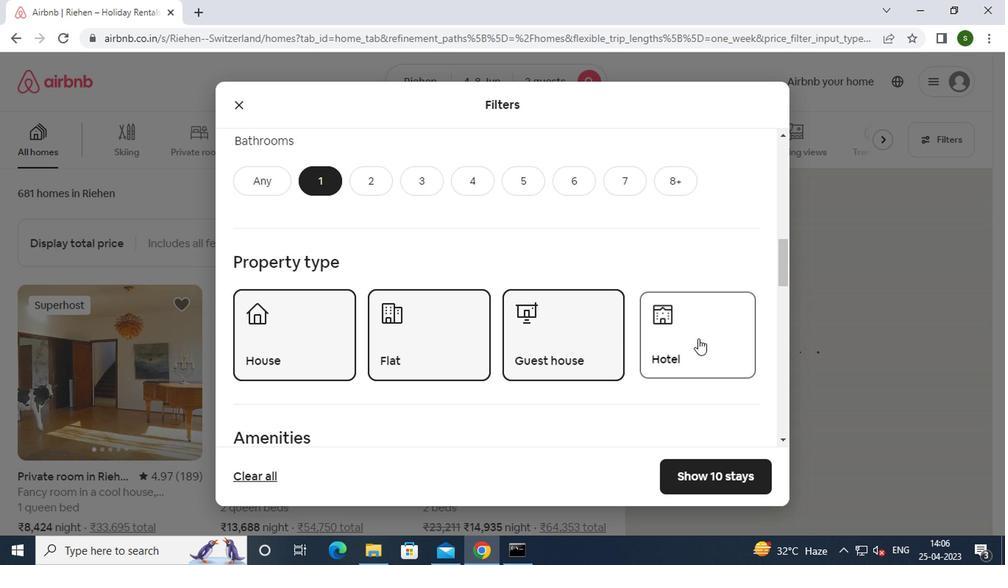 
Action: Mouse scrolled (521, 321) with delta (0, -1)
Screenshot: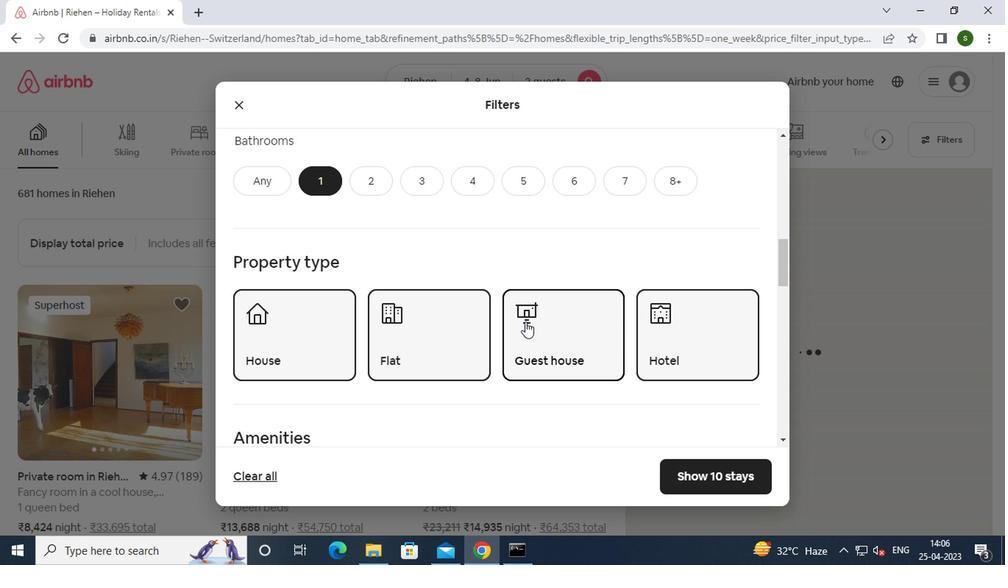 
Action: Mouse scrolled (521, 321) with delta (0, -1)
Screenshot: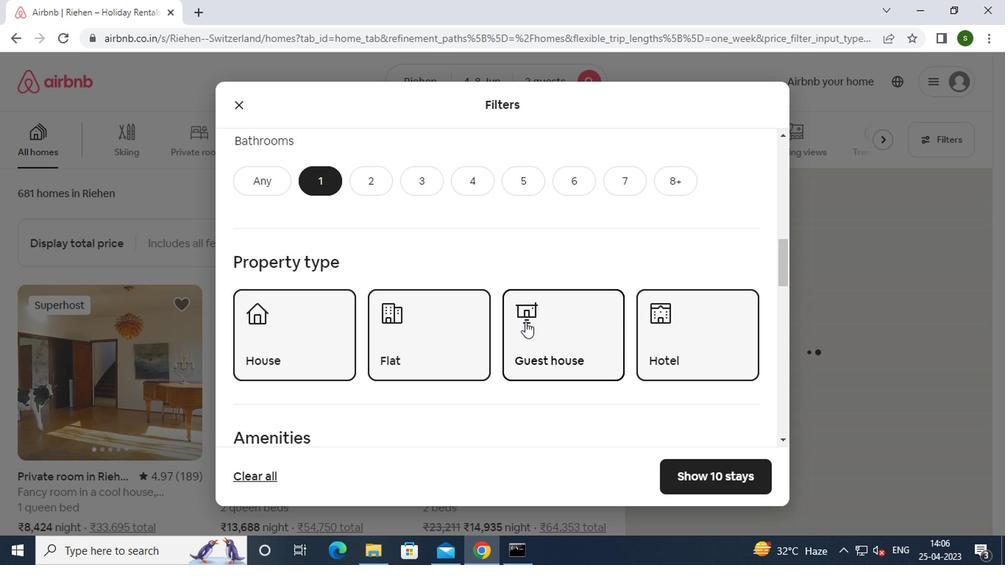 
Action: Mouse scrolled (521, 321) with delta (0, -1)
Screenshot: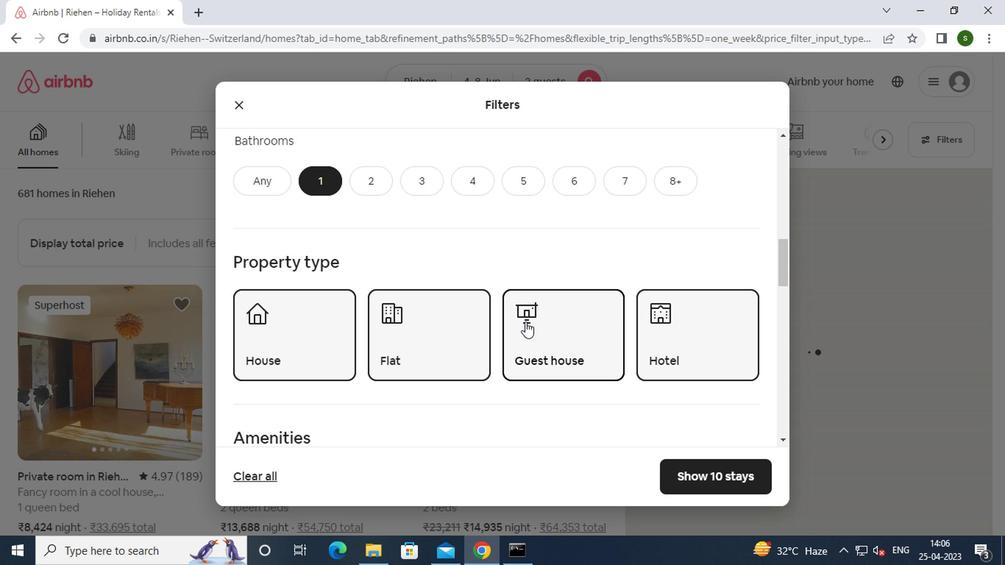 
Action: Mouse scrolled (521, 321) with delta (0, -1)
Screenshot: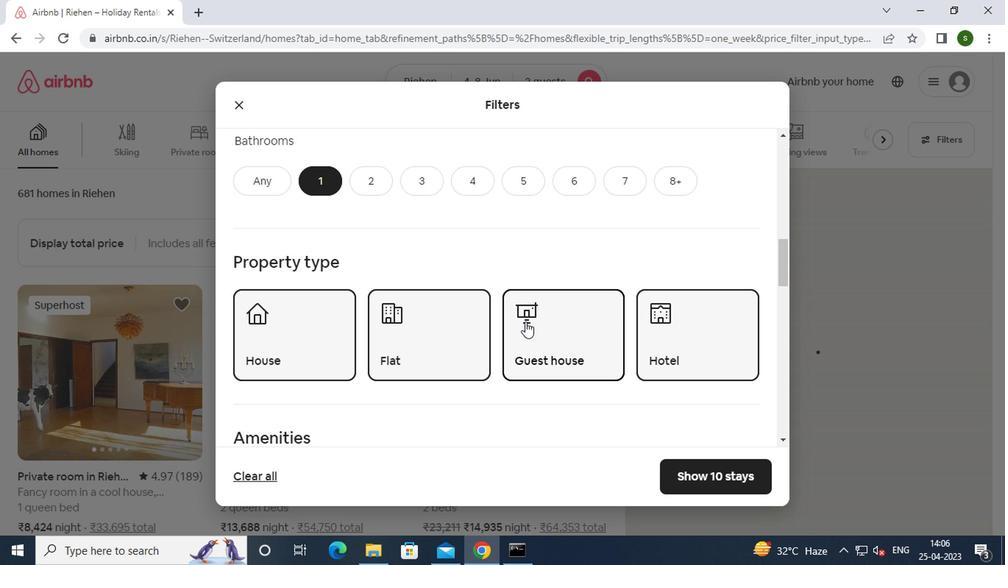
Action: Mouse scrolled (521, 321) with delta (0, -1)
Screenshot: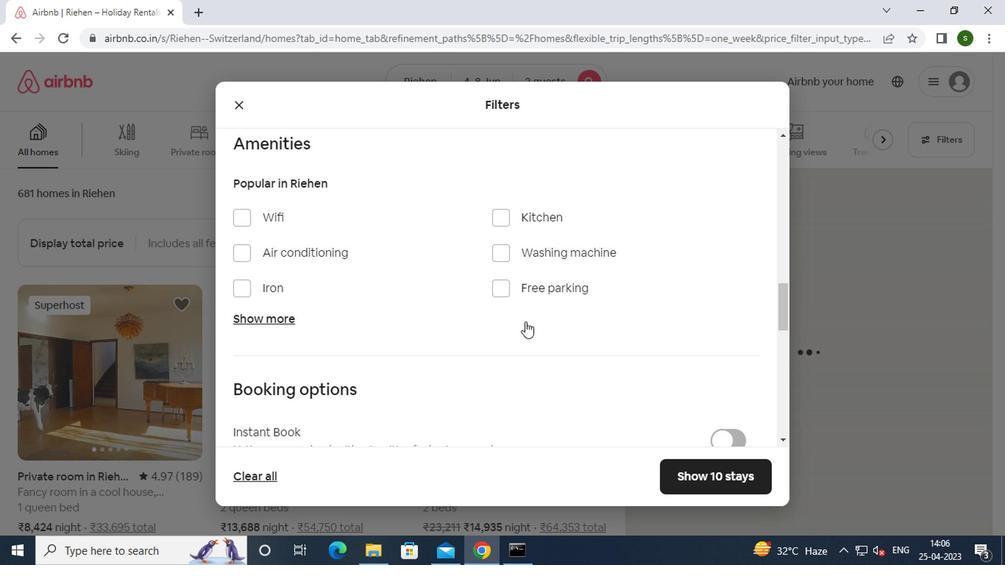 
Action: Mouse scrolled (521, 321) with delta (0, -1)
Screenshot: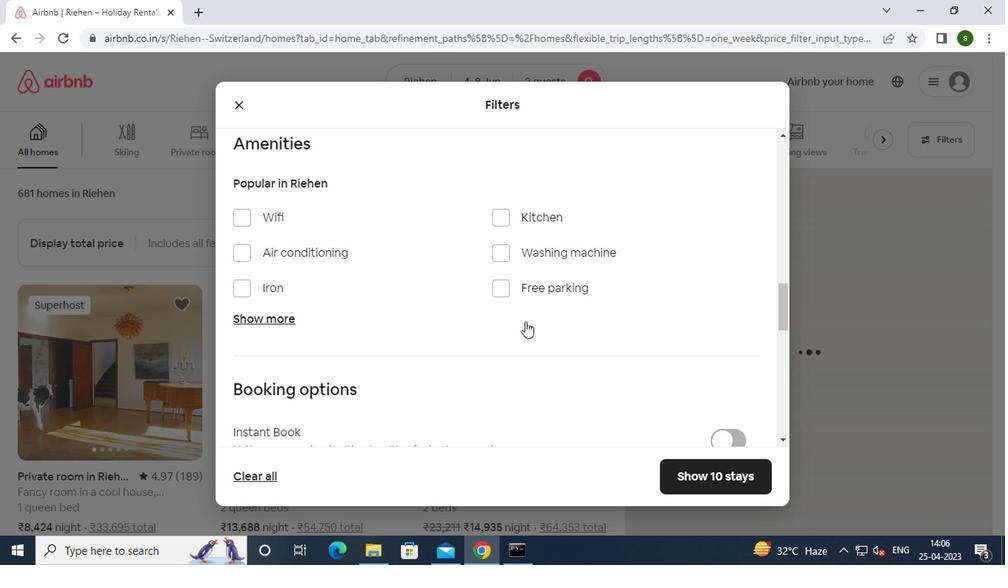 
Action: Mouse moved to (717, 344)
Screenshot: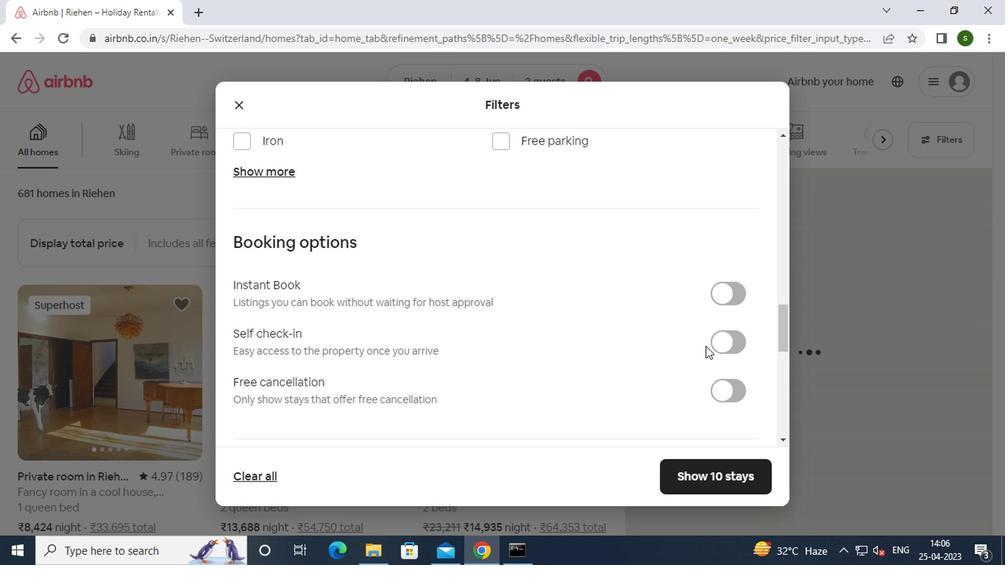 
Action: Mouse pressed left at (717, 344)
Screenshot: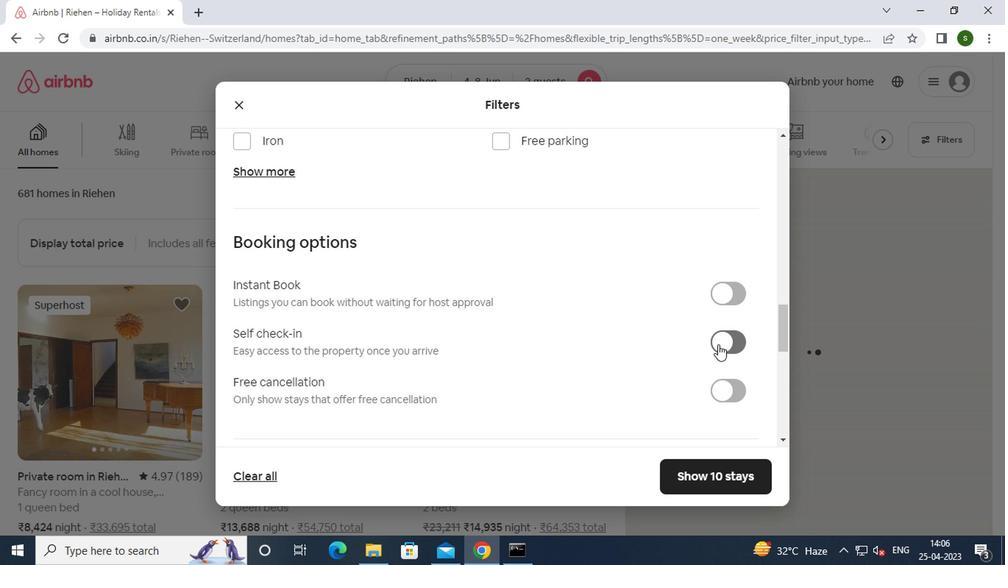 
Action: Mouse moved to (608, 352)
Screenshot: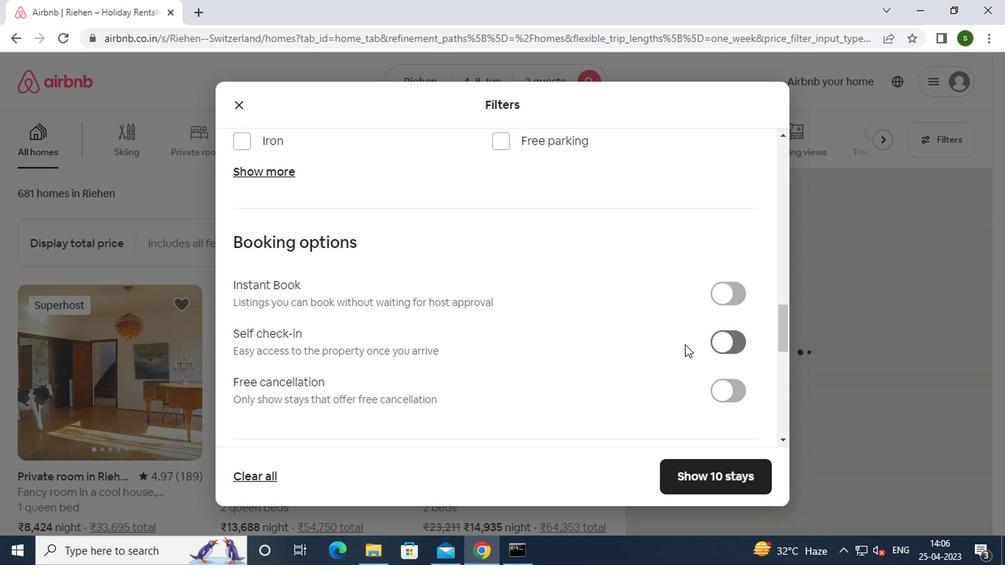 
Action: Mouse scrolled (608, 352) with delta (0, 0)
Screenshot: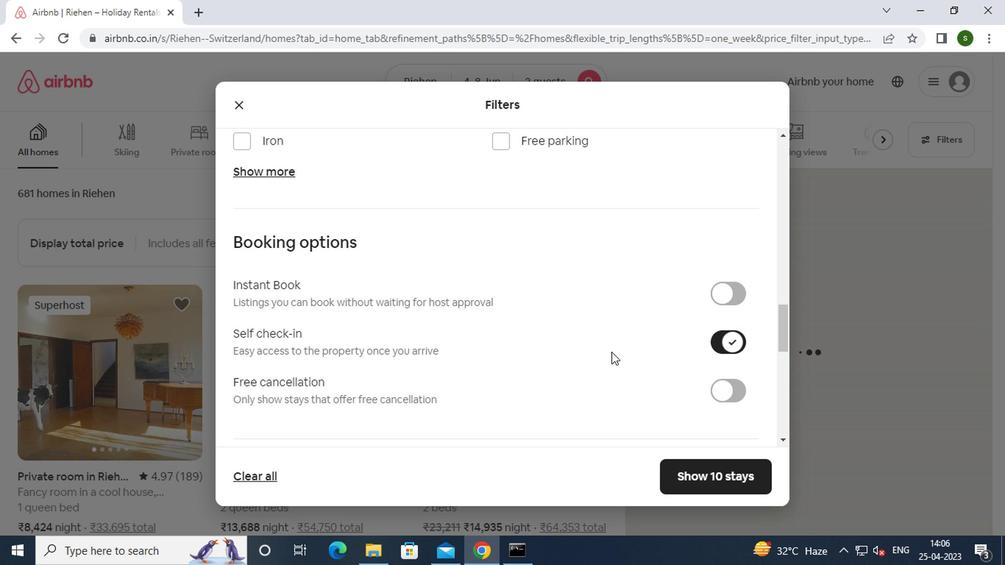 
Action: Mouse scrolled (608, 352) with delta (0, 0)
Screenshot: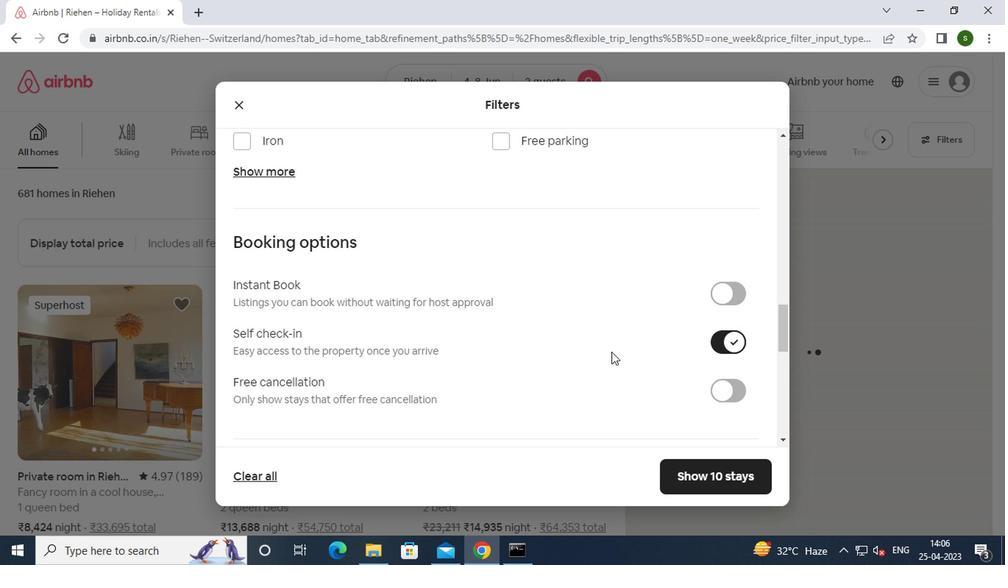 
Action: Mouse scrolled (608, 352) with delta (0, 0)
Screenshot: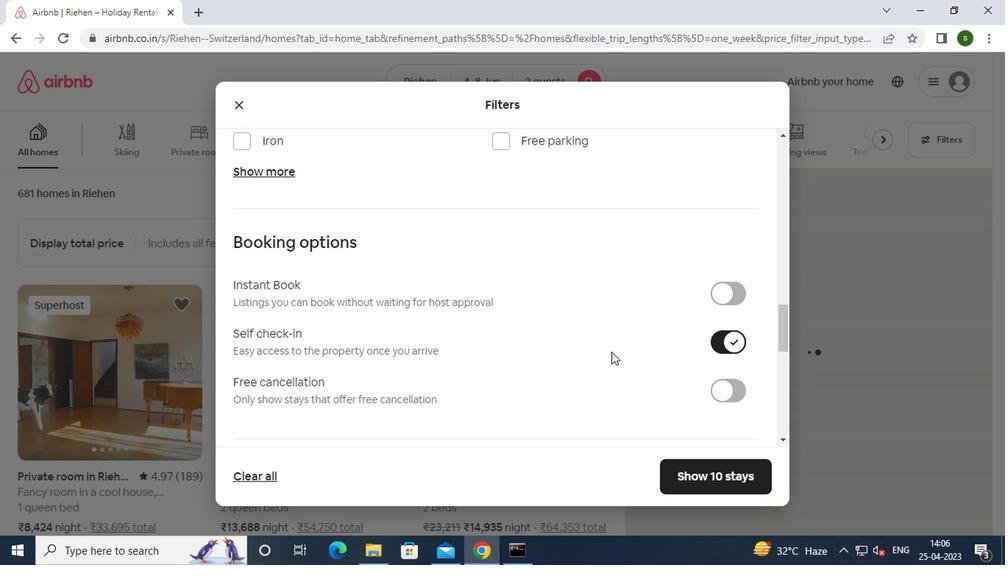 
Action: Mouse scrolled (608, 352) with delta (0, 0)
Screenshot: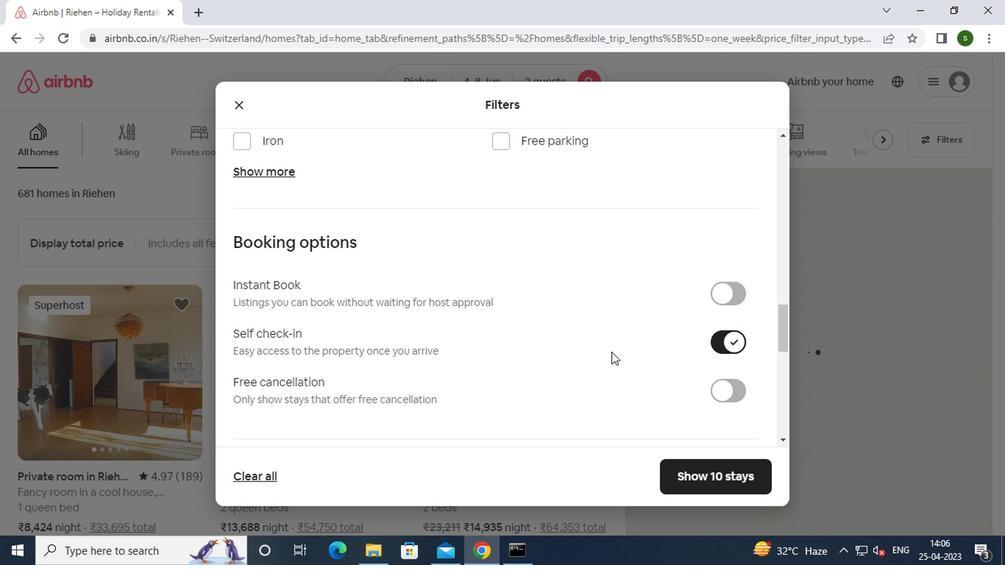 
Action: Mouse scrolled (608, 352) with delta (0, 0)
Screenshot: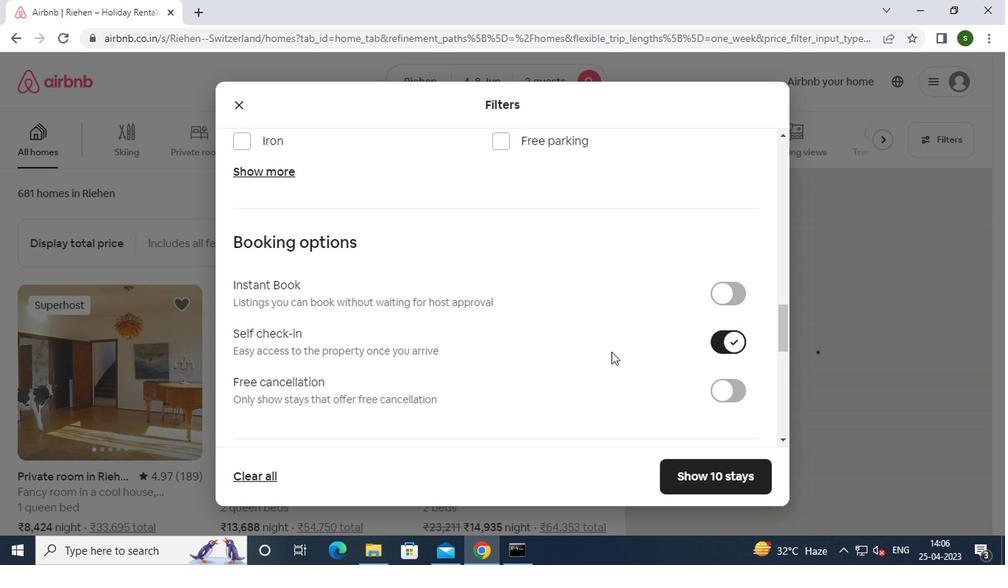 
Action: Mouse scrolled (608, 352) with delta (0, 0)
Screenshot: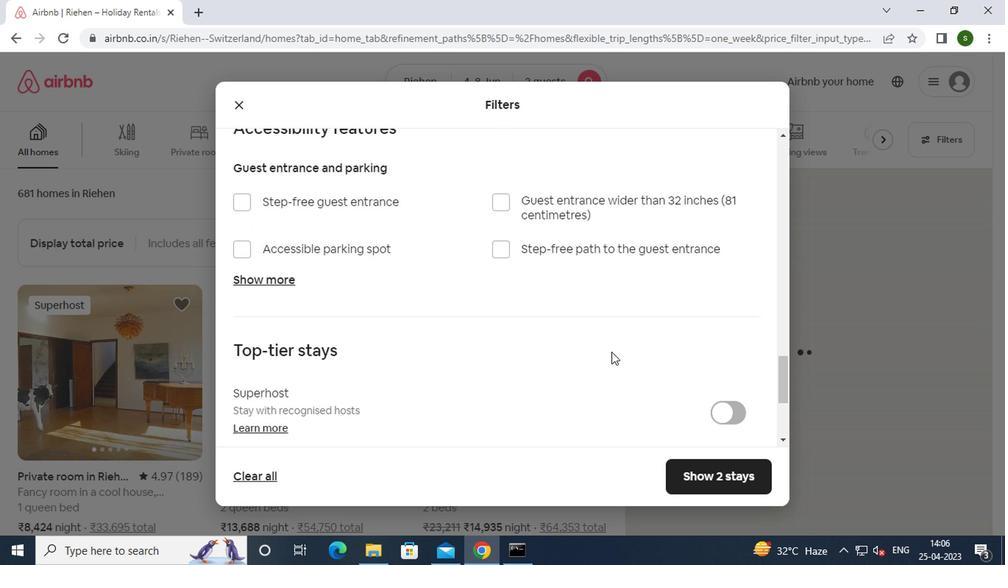 
Action: Mouse scrolled (608, 352) with delta (0, 0)
Screenshot: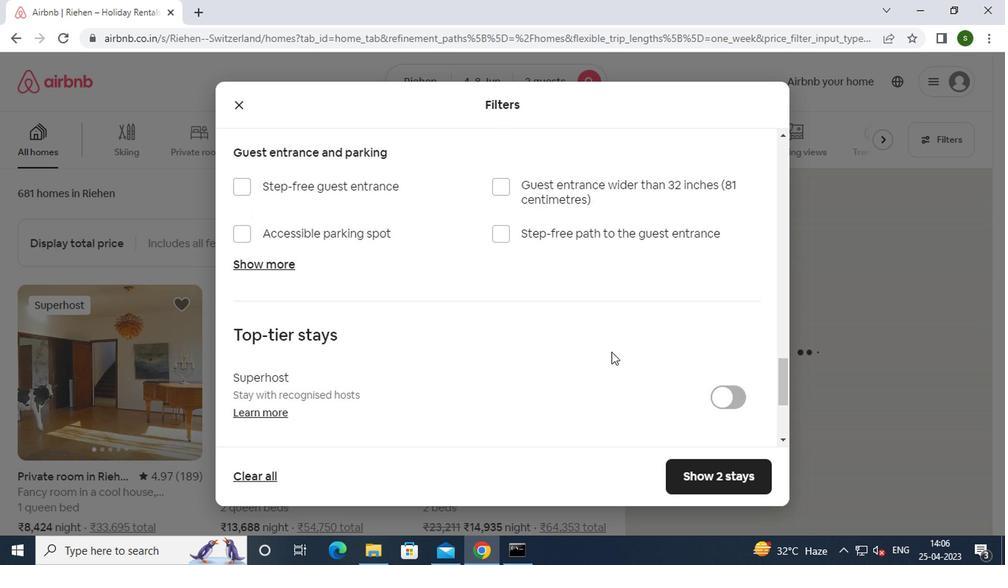 
Action: Mouse scrolled (608, 352) with delta (0, 0)
Screenshot: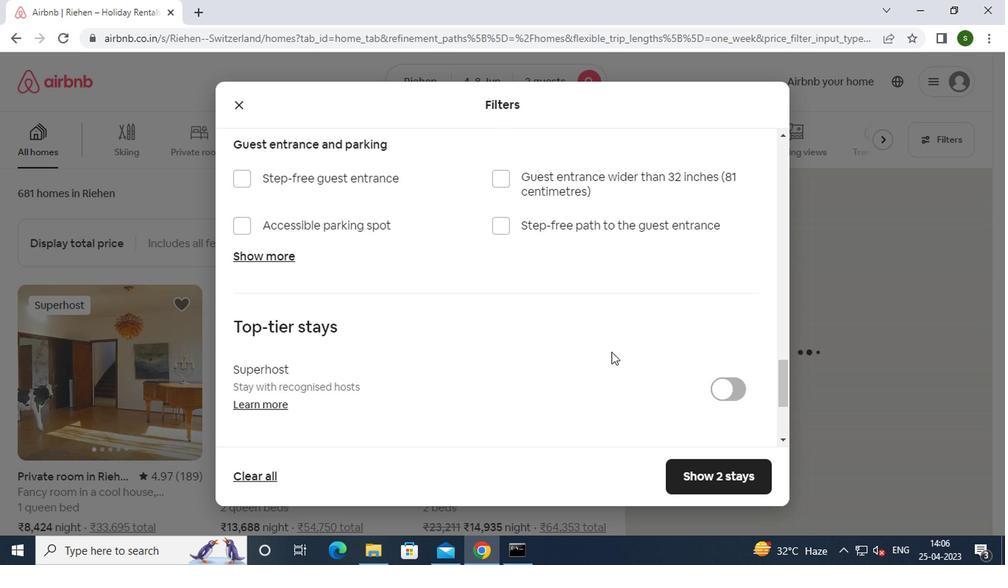 
Action: Mouse moved to (241, 343)
Screenshot: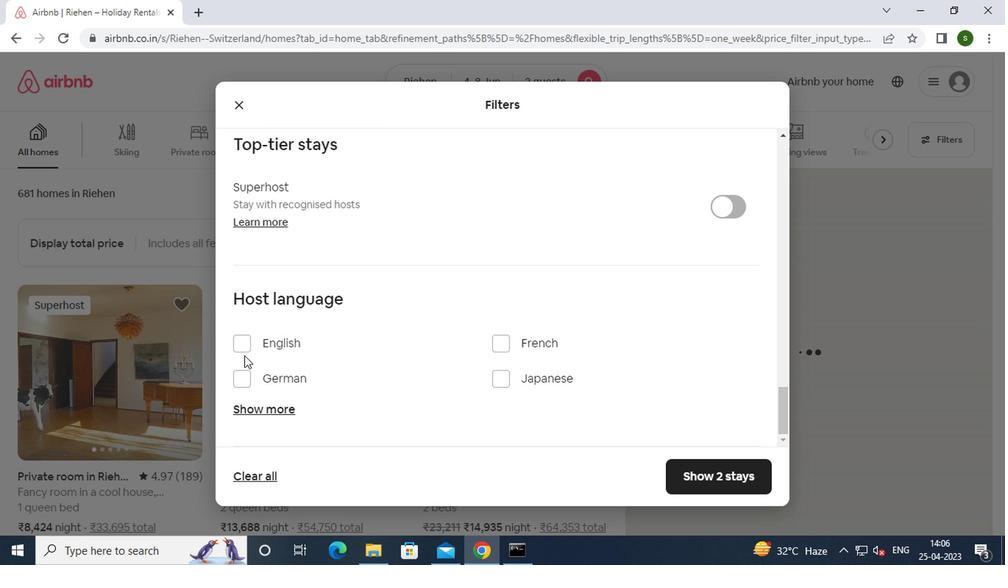 
Action: Mouse pressed left at (241, 343)
Screenshot: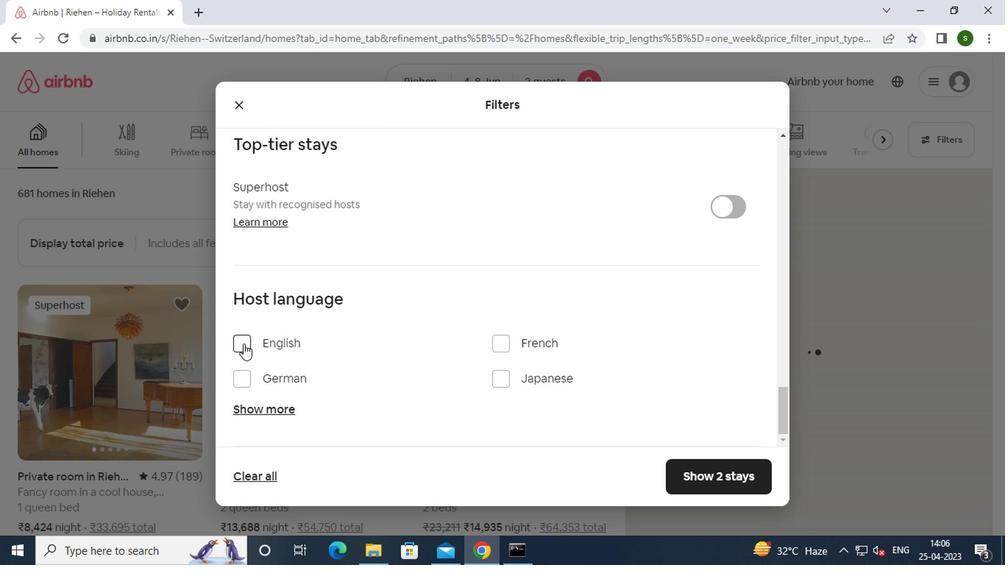 
Action: Mouse moved to (694, 484)
Screenshot: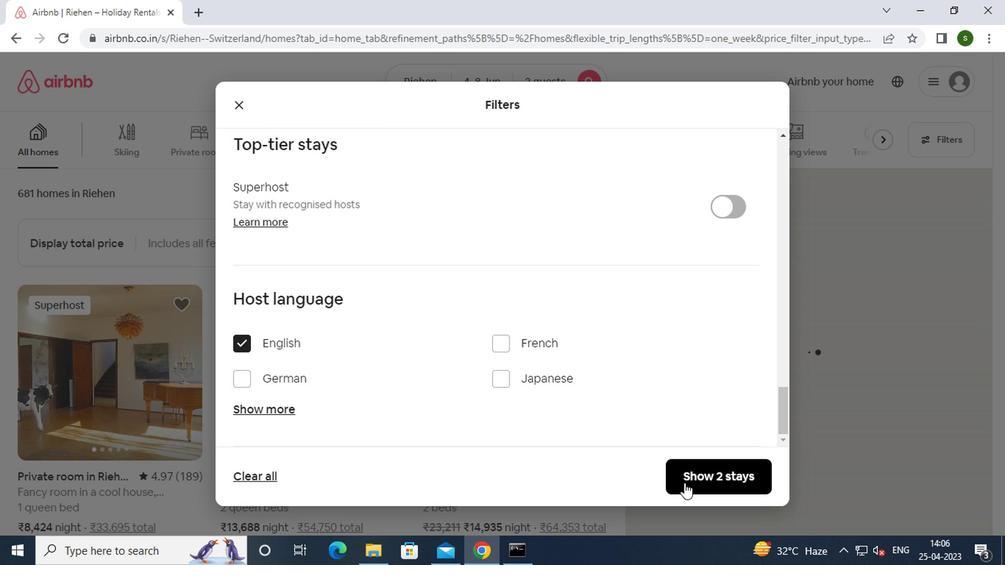 
Action: Mouse pressed left at (694, 484)
Screenshot: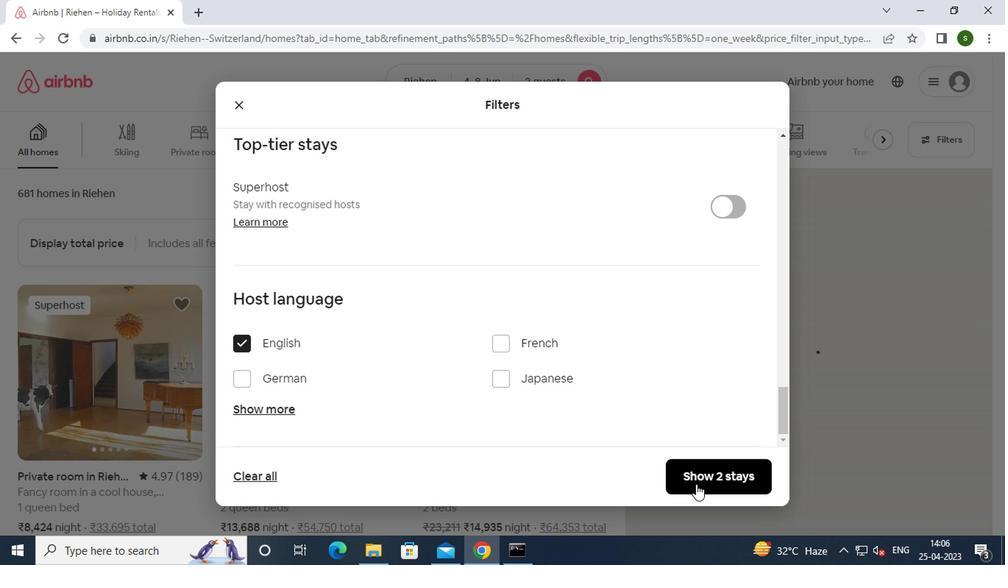
Action: Mouse moved to (448, 202)
Screenshot: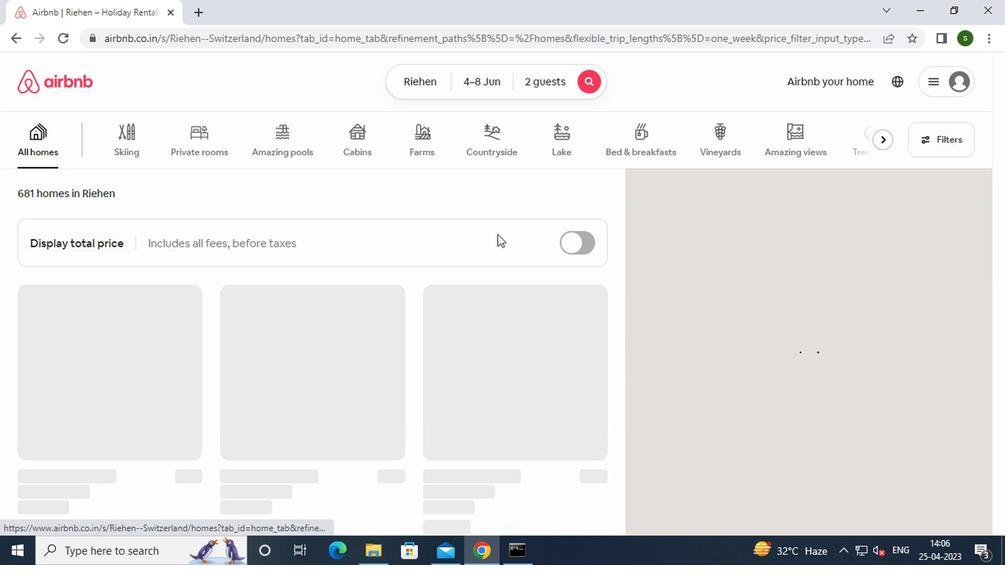 
